 Task: Add Nature's Path Organic Crunchy Honey Sunrise Cereal to the cart.
Action: Mouse moved to (838, 300)
Screenshot: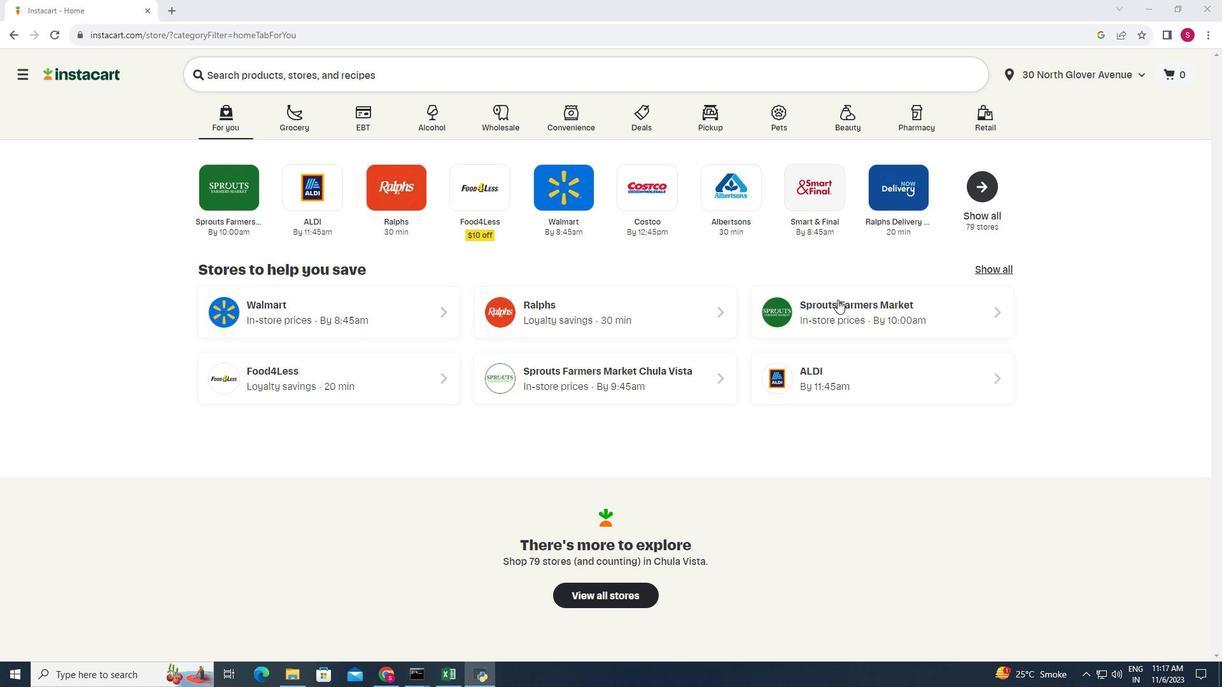
Action: Mouse pressed left at (838, 300)
Screenshot: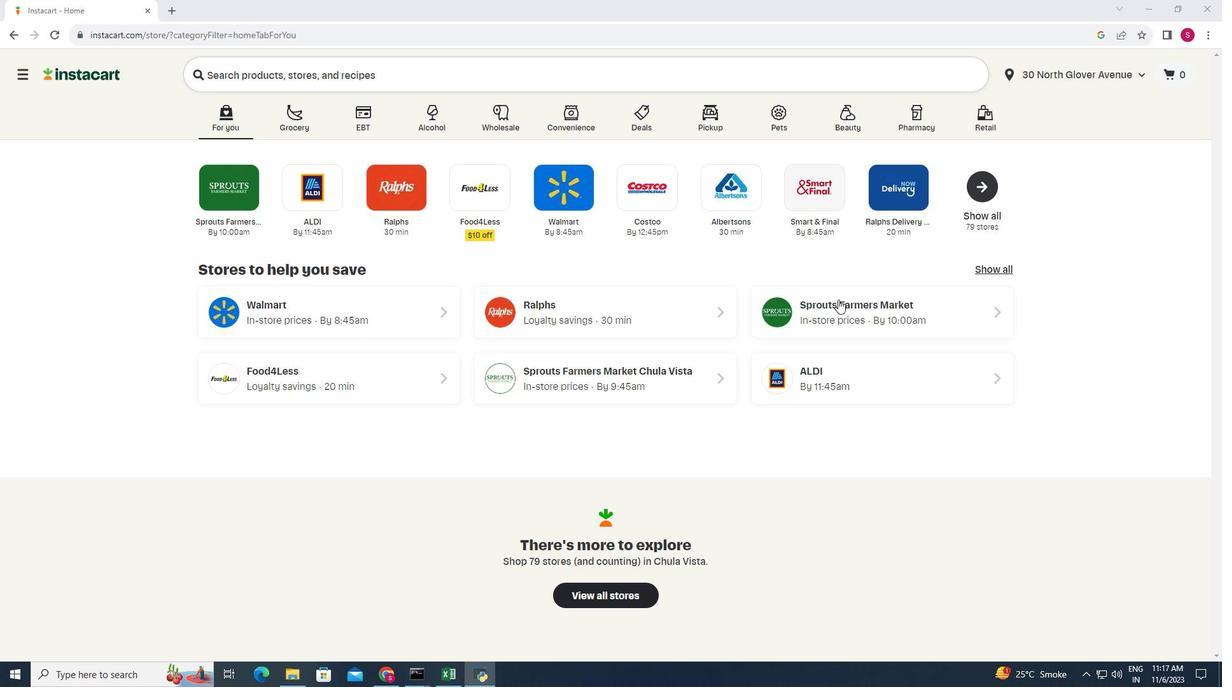 
Action: Mouse moved to (99, 443)
Screenshot: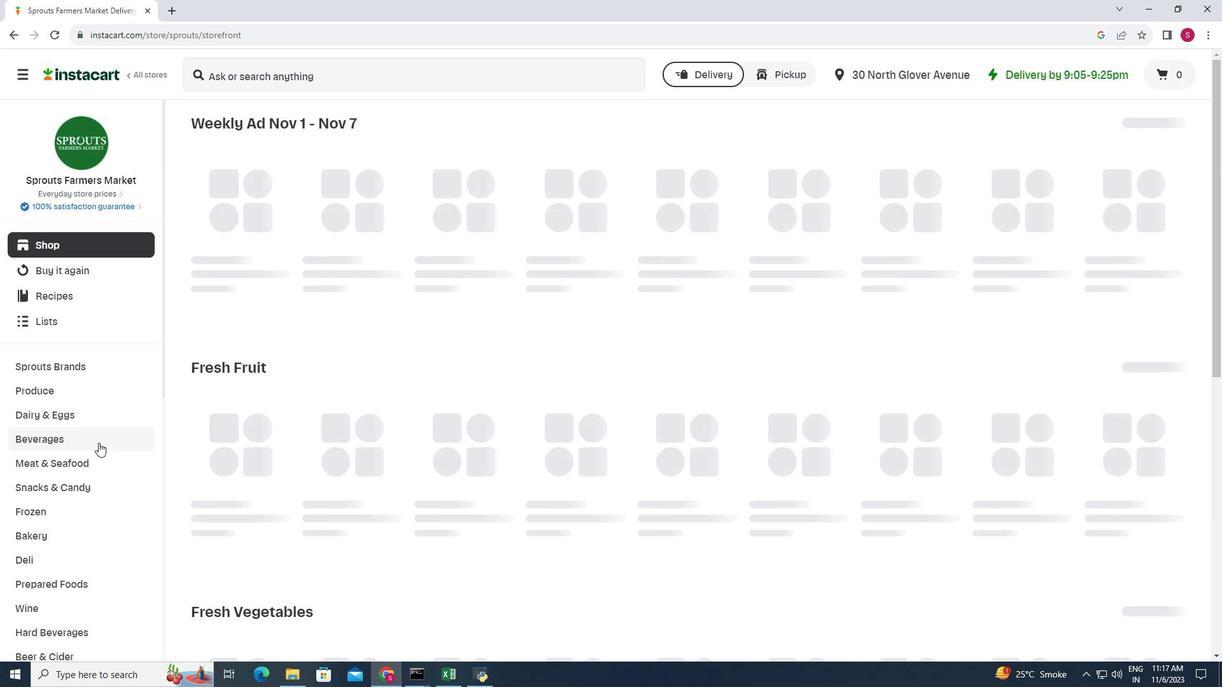 
Action: Mouse scrolled (99, 443) with delta (0, 0)
Screenshot: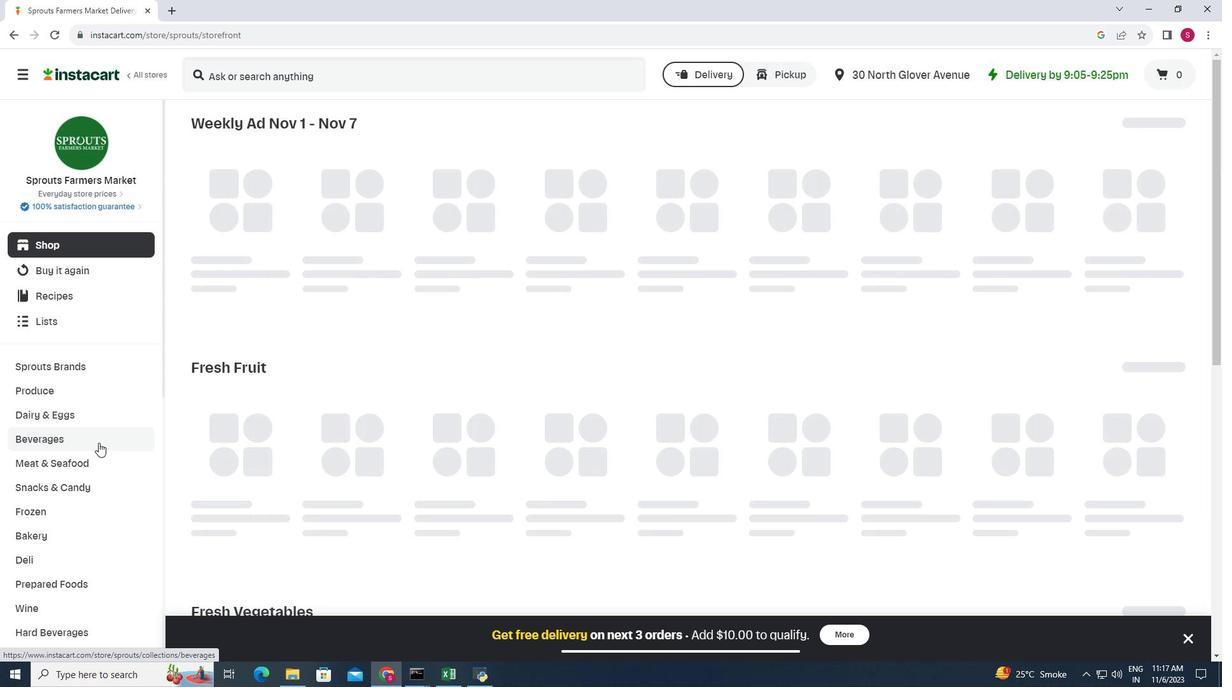 
Action: Mouse scrolled (99, 443) with delta (0, 0)
Screenshot: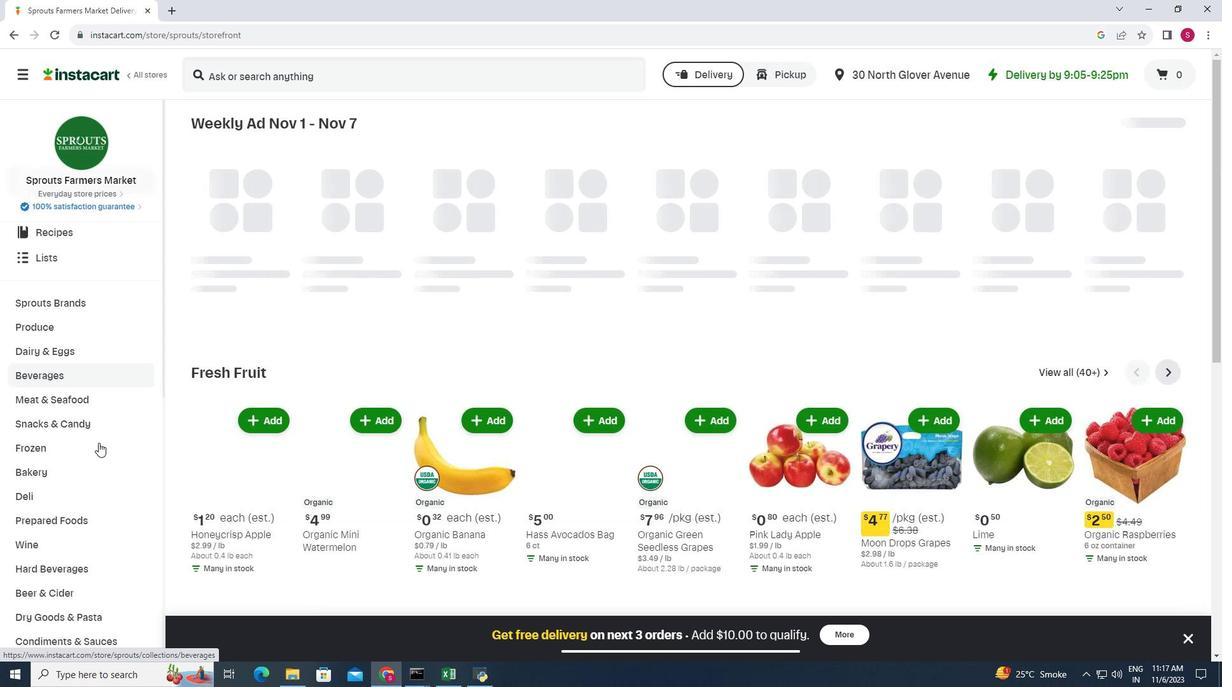 
Action: Mouse scrolled (99, 443) with delta (0, 0)
Screenshot: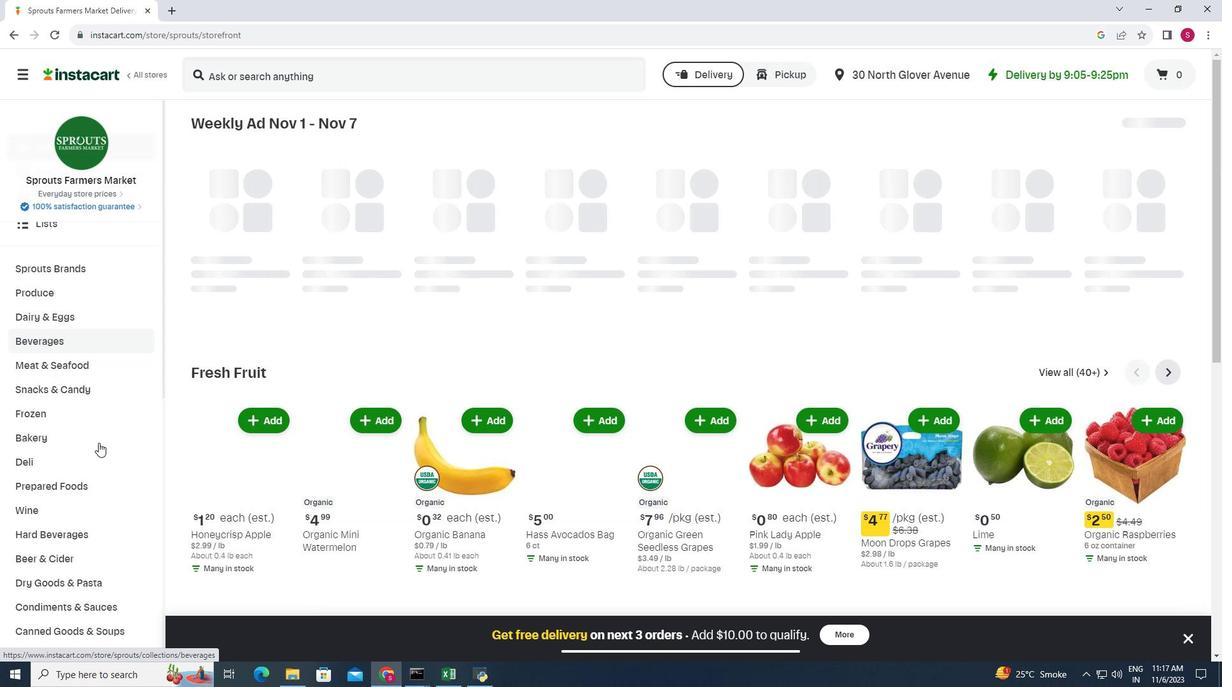 
Action: Mouse scrolled (99, 443) with delta (0, 0)
Screenshot: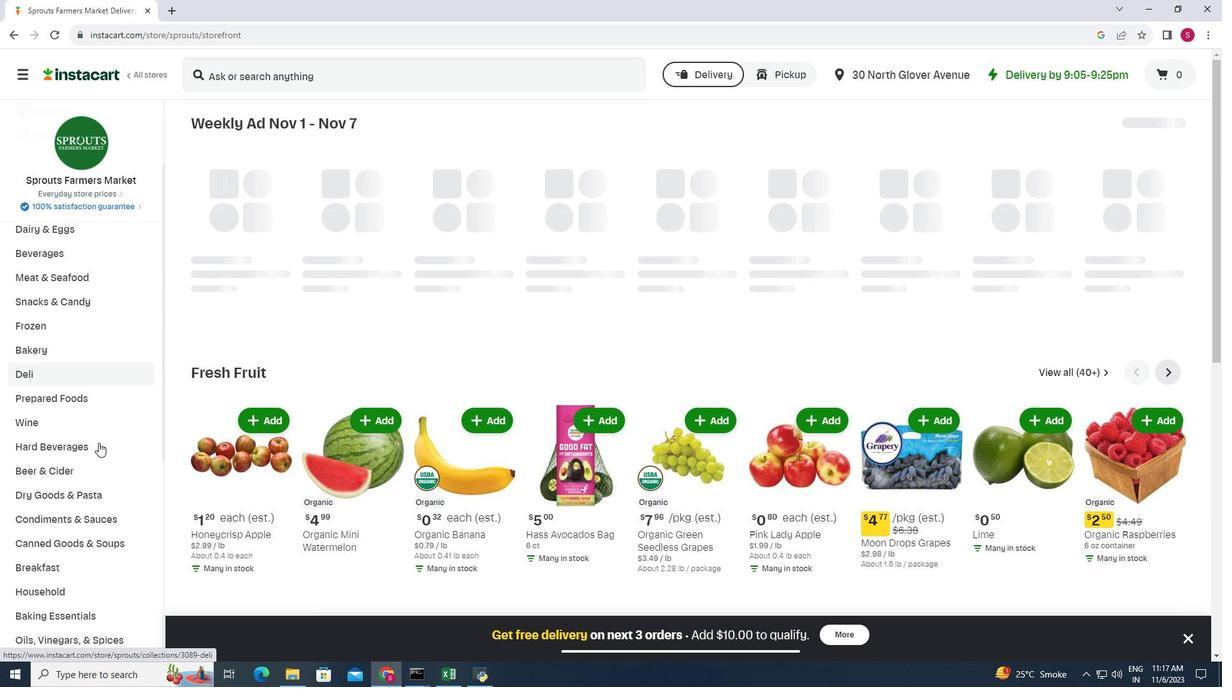 
Action: Mouse moved to (77, 497)
Screenshot: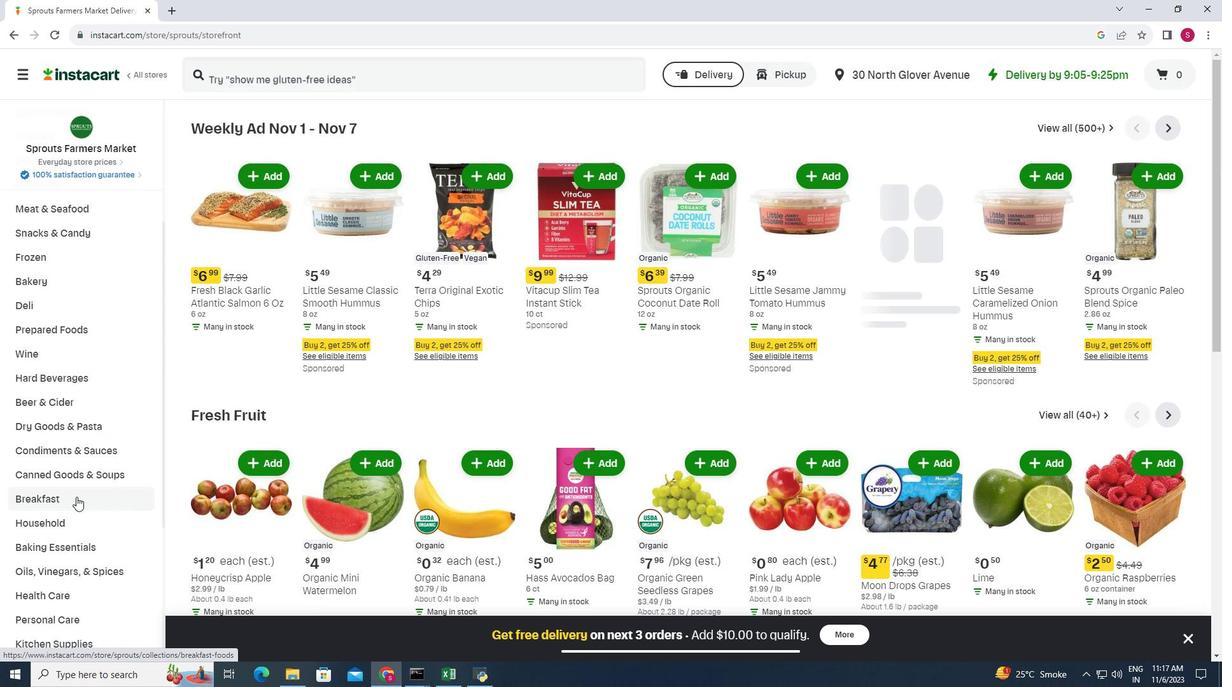 
Action: Mouse pressed left at (77, 497)
Screenshot: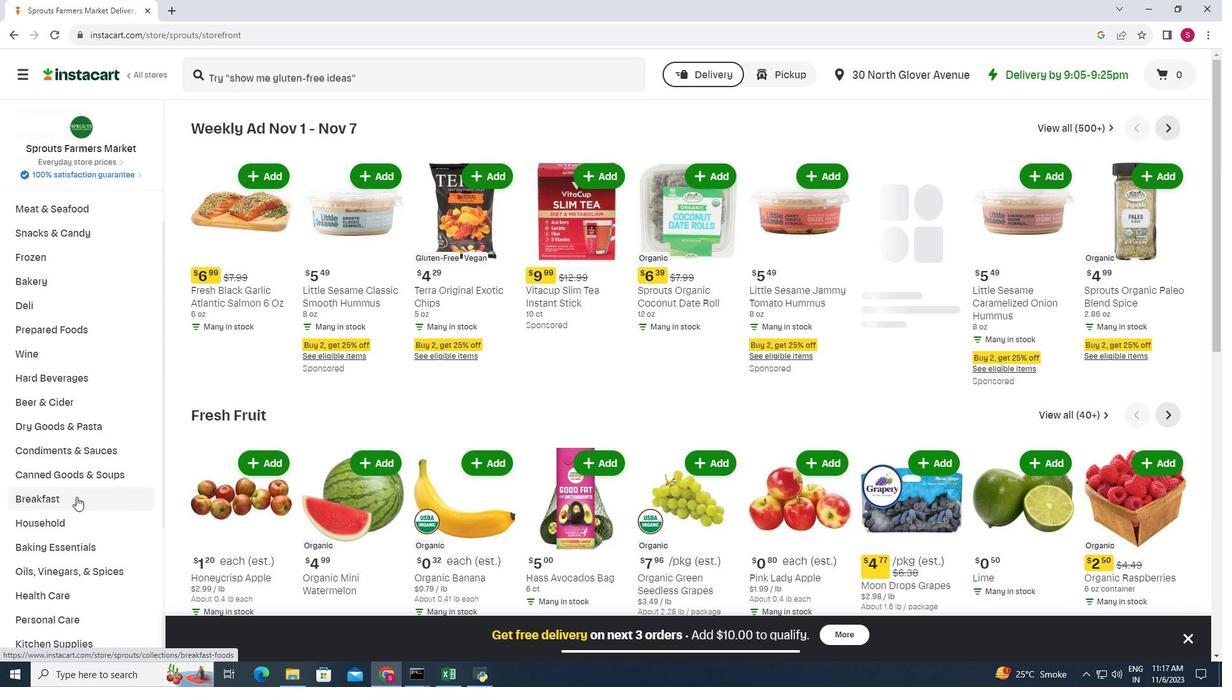 
Action: Mouse moved to (941, 152)
Screenshot: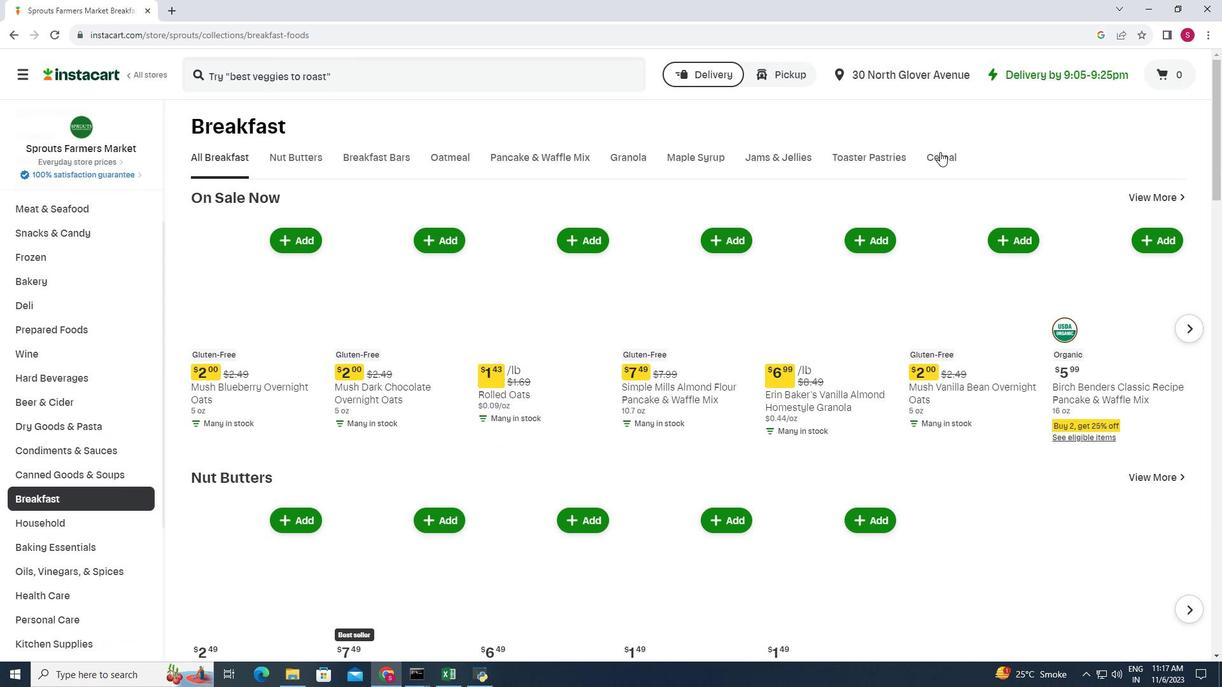 
Action: Mouse pressed left at (941, 152)
Screenshot: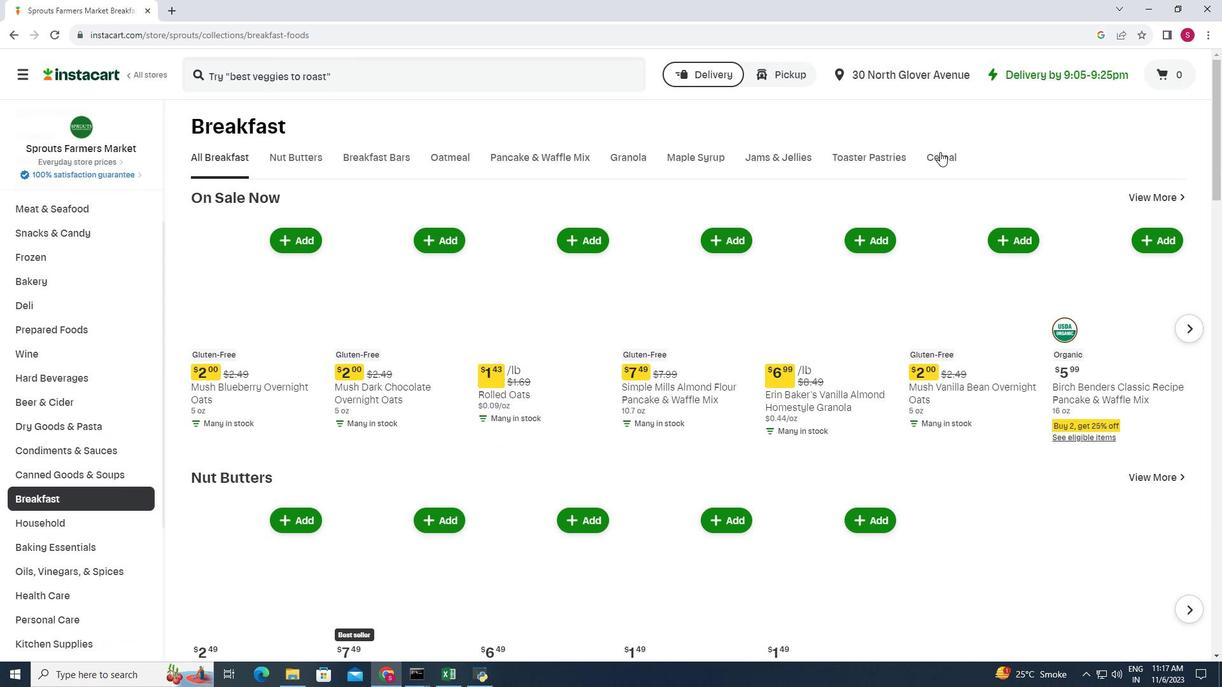 
Action: Mouse moved to (524, 228)
Screenshot: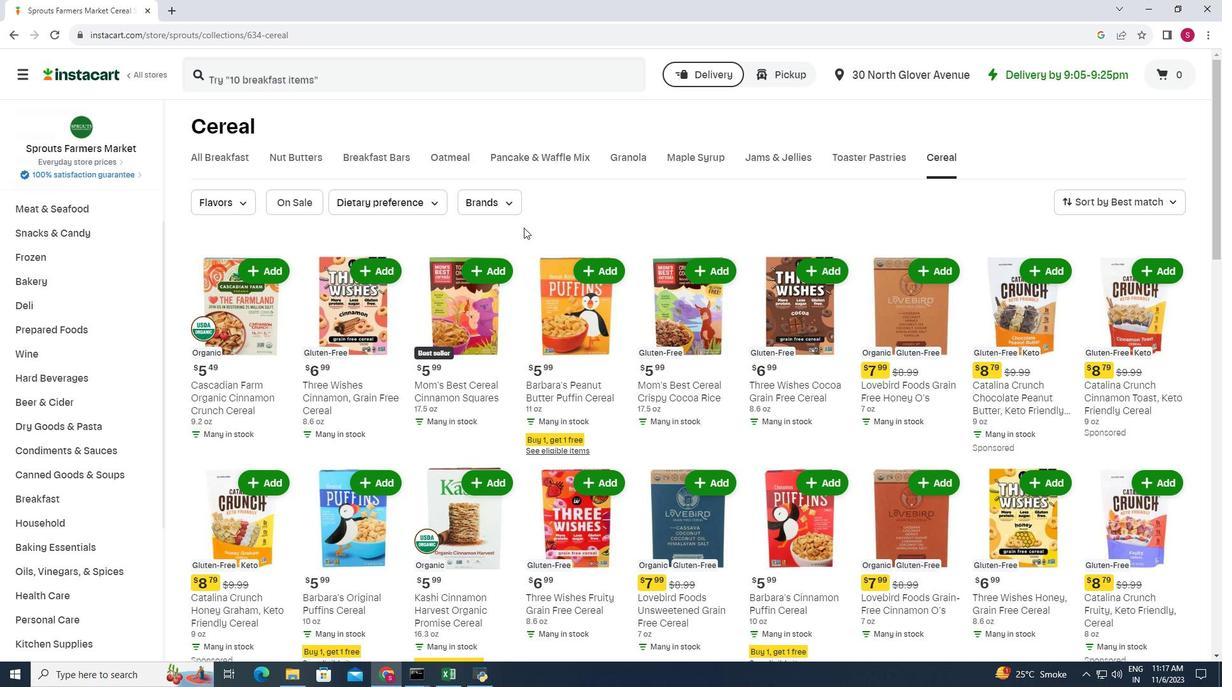 
Action: Mouse scrolled (524, 227) with delta (0, 0)
Screenshot: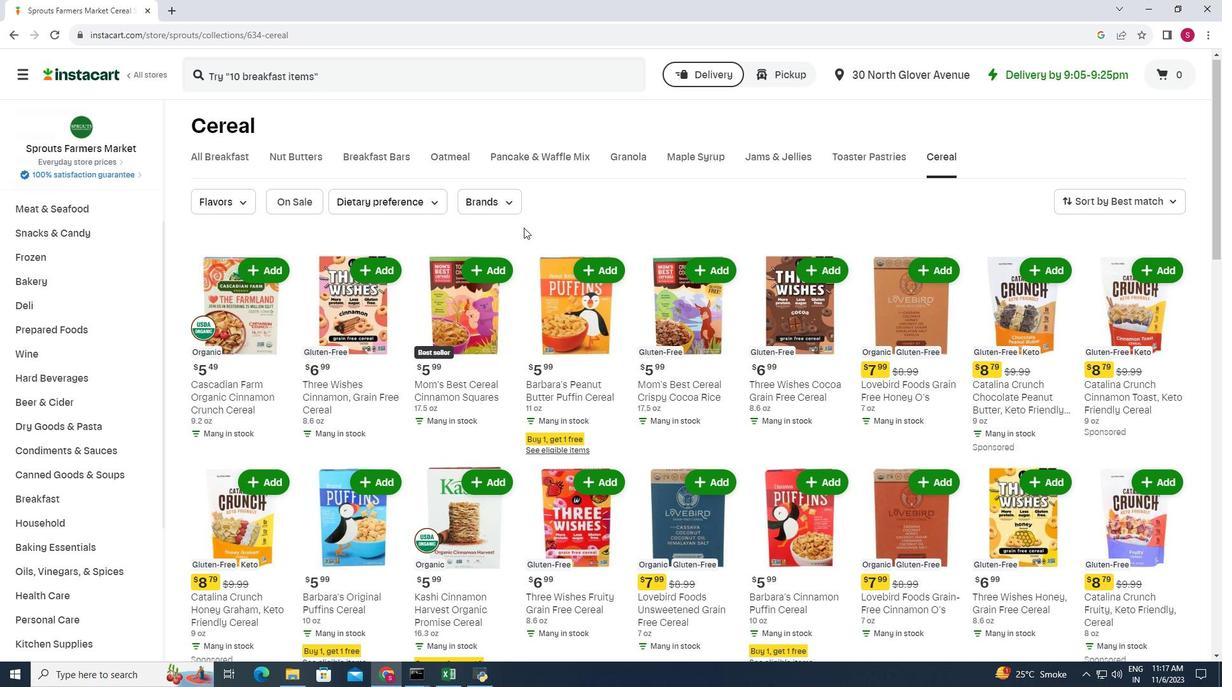 
Action: Mouse scrolled (524, 227) with delta (0, 0)
Screenshot: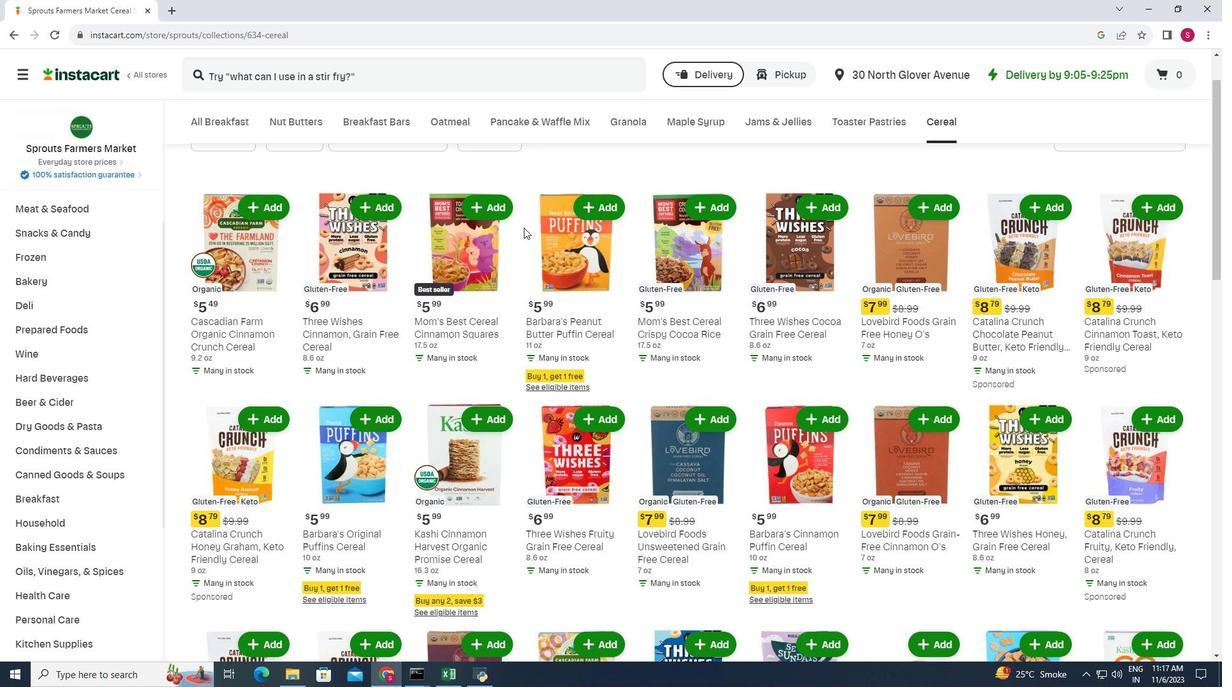 
Action: Mouse moved to (508, 236)
Screenshot: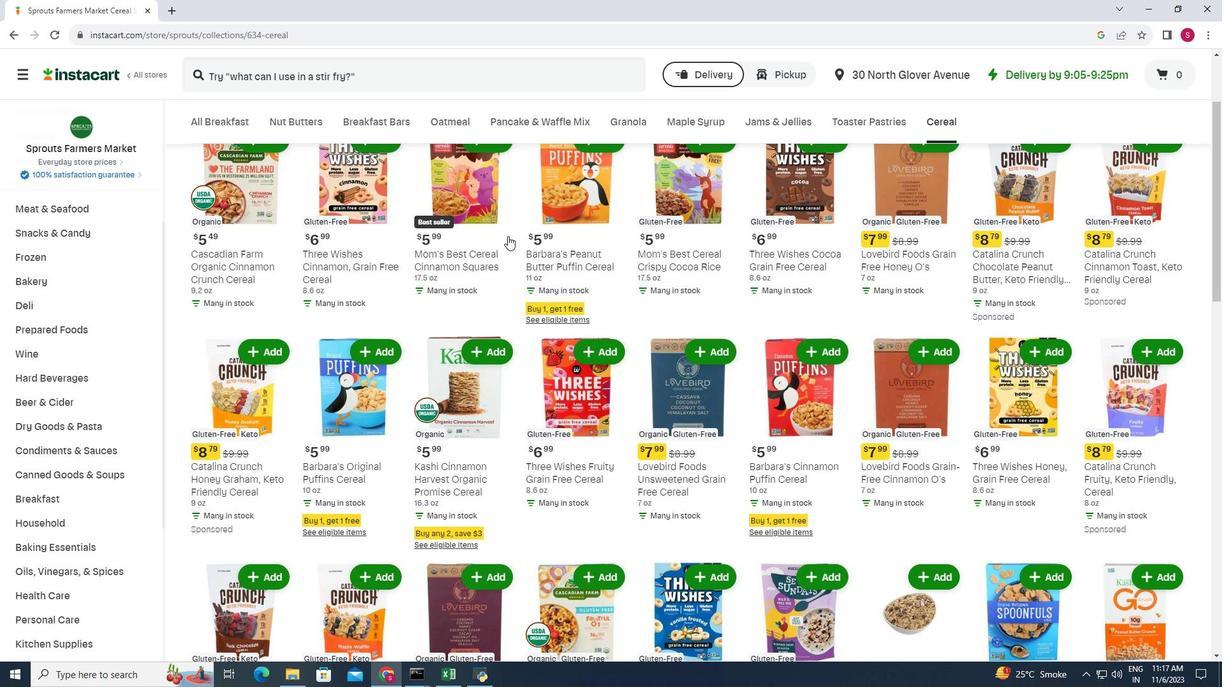 
Action: Mouse scrolled (508, 236) with delta (0, 0)
Screenshot: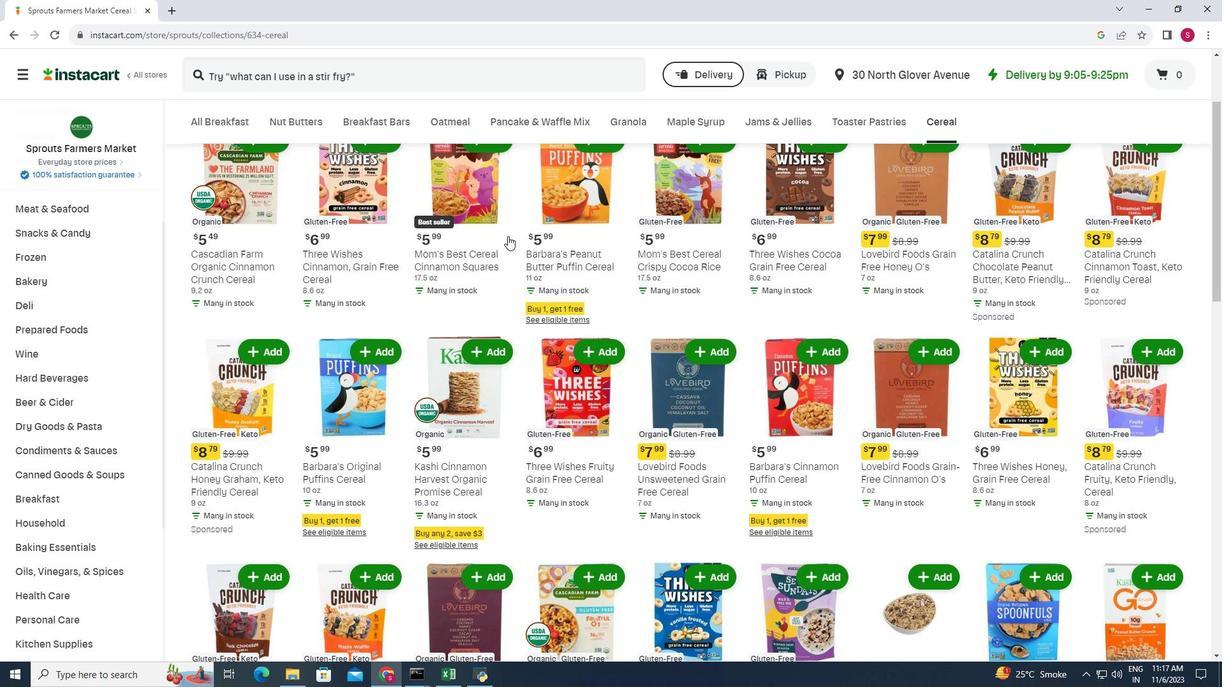 
Action: Mouse scrolled (508, 236) with delta (0, 0)
Screenshot: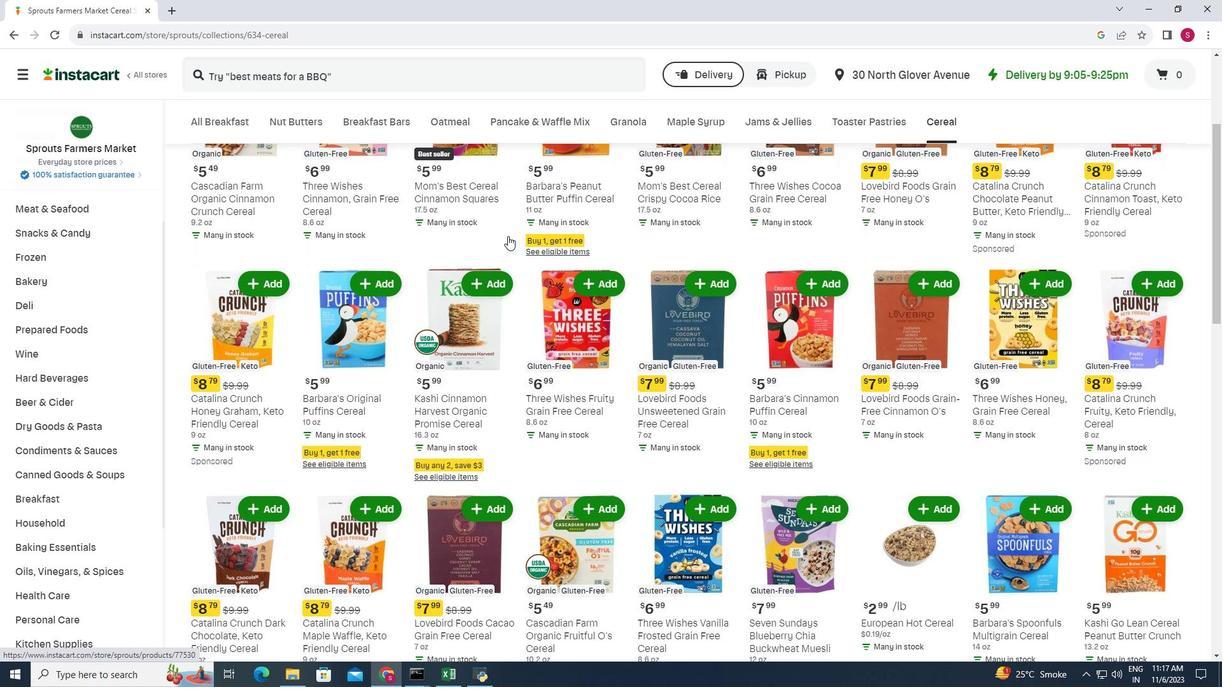
Action: Mouse scrolled (508, 236) with delta (0, 0)
Screenshot: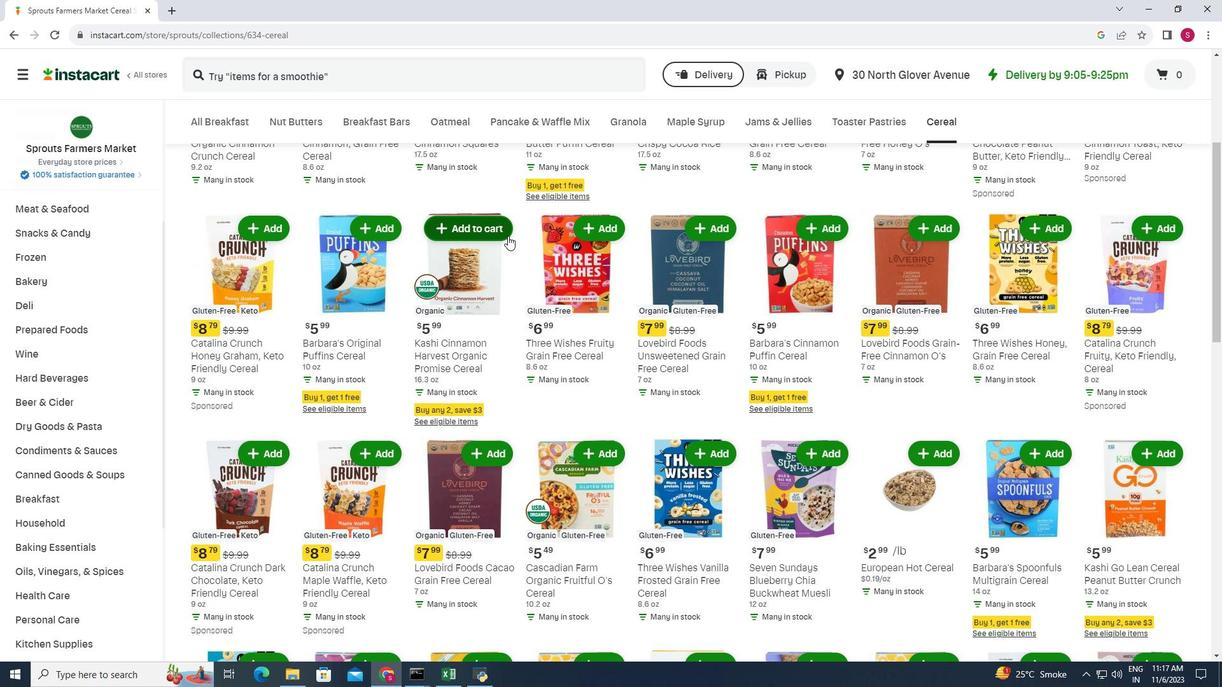 
Action: Mouse scrolled (508, 236) with delta (0, 0)
Screenshot: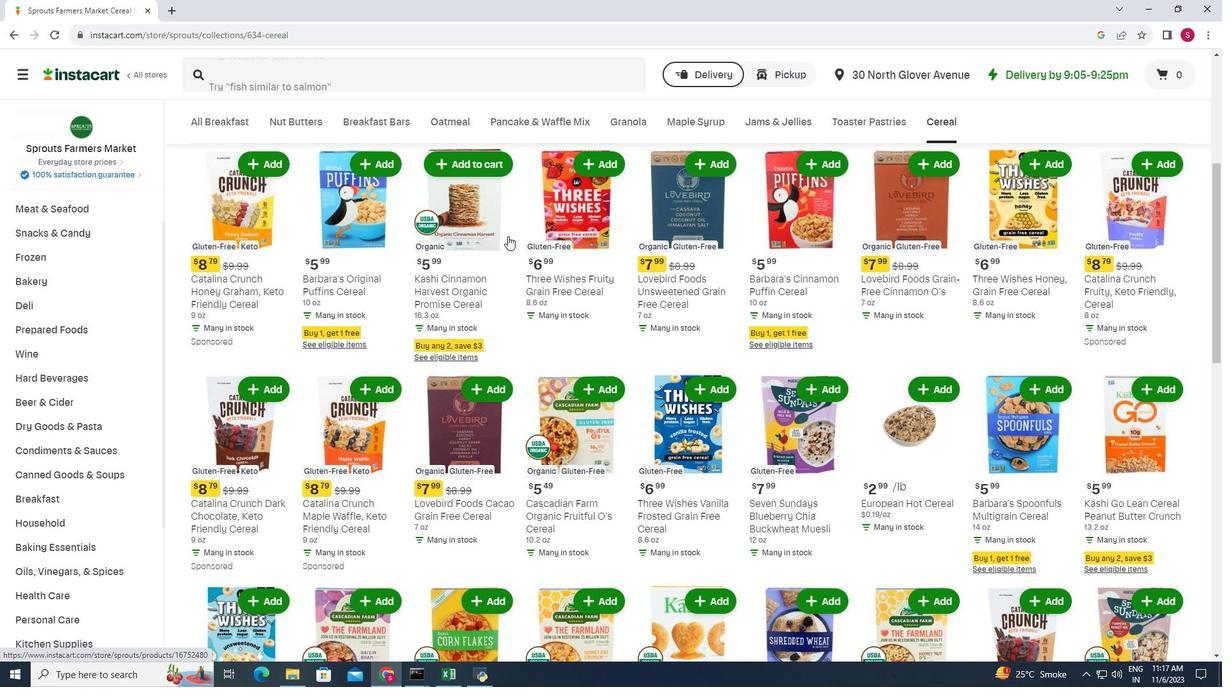 
Action: Mouse scrolled (508, 236) with delta (0, 0)
Screenshot: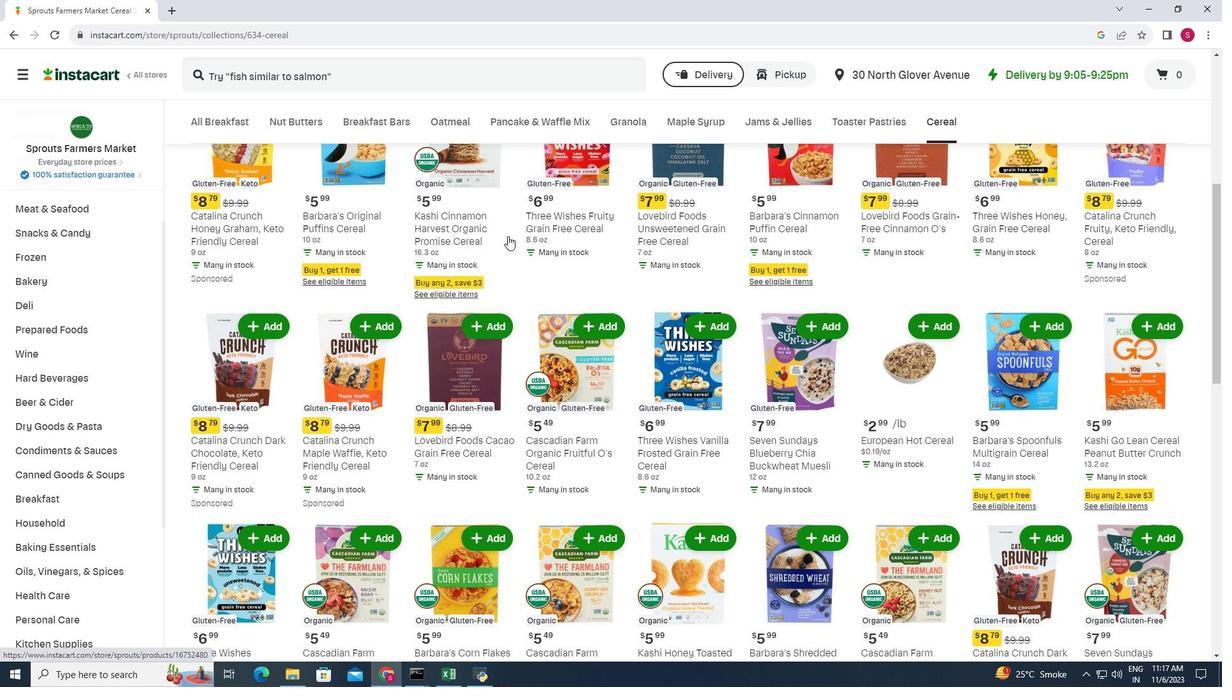 
Action: Mouse scrolled (508, 236) with delta (0, 0)
Screenshot: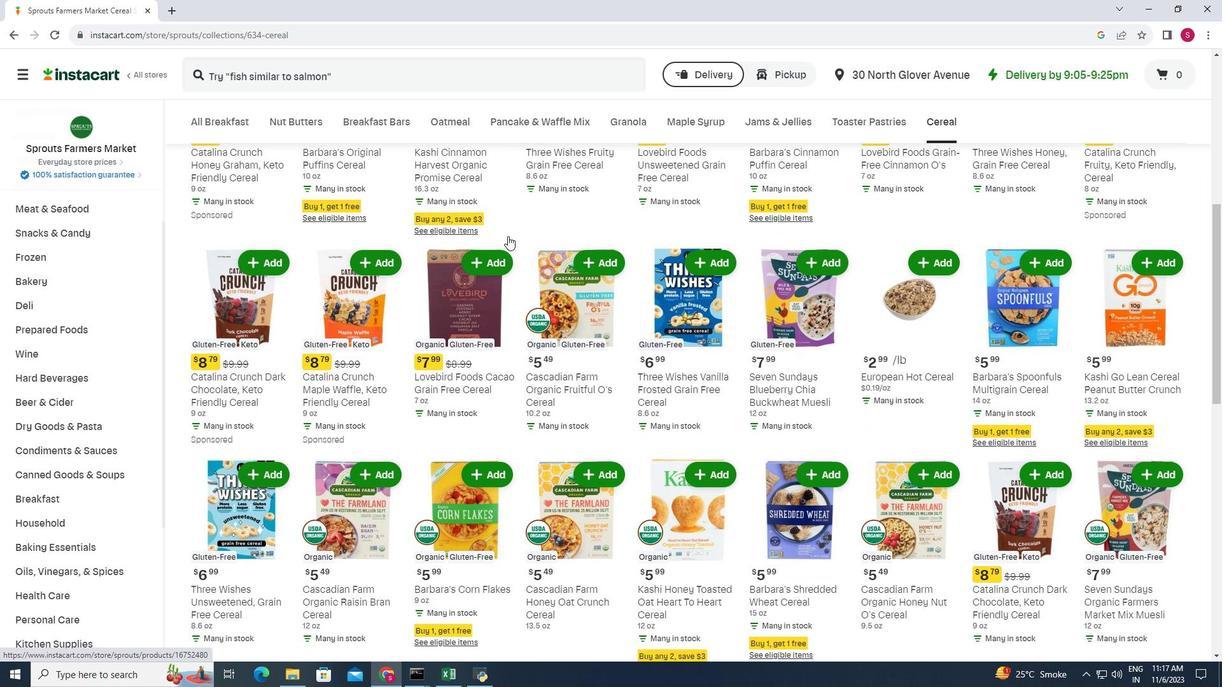 
Action: Mouse scrolled (508, 236) with delta (0, 0)
Screenshot: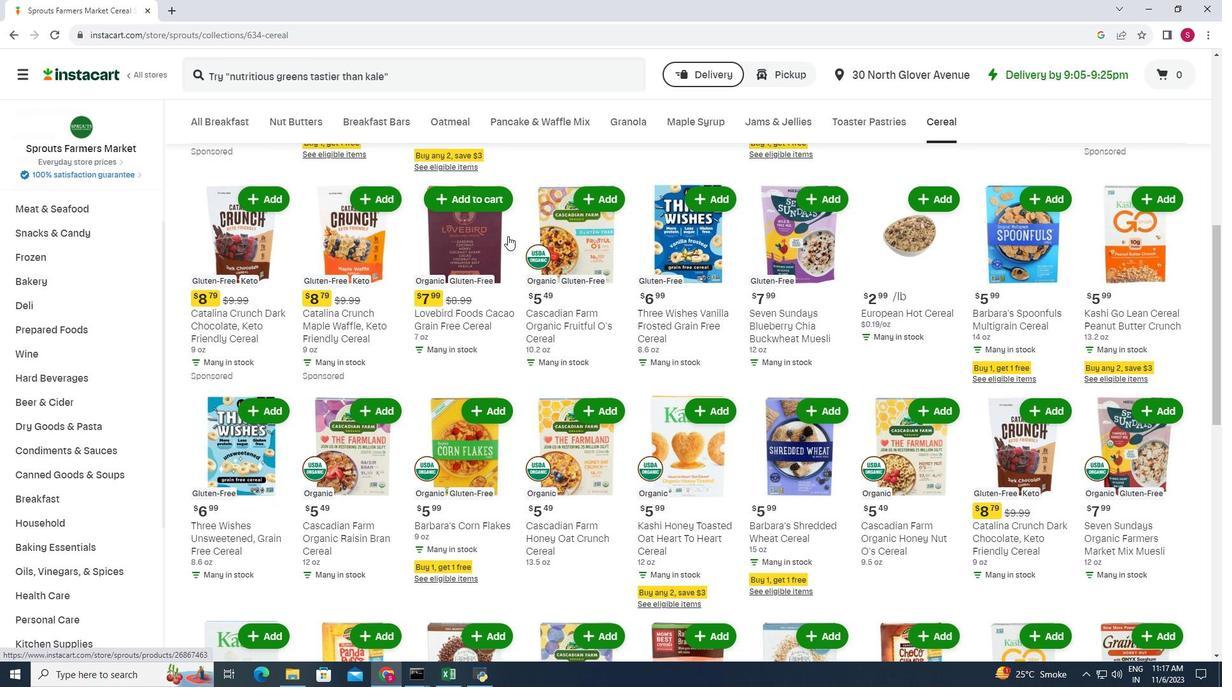 
Action: Mouse scrolled (508, 236) with delta (0, 0)
Screenshot: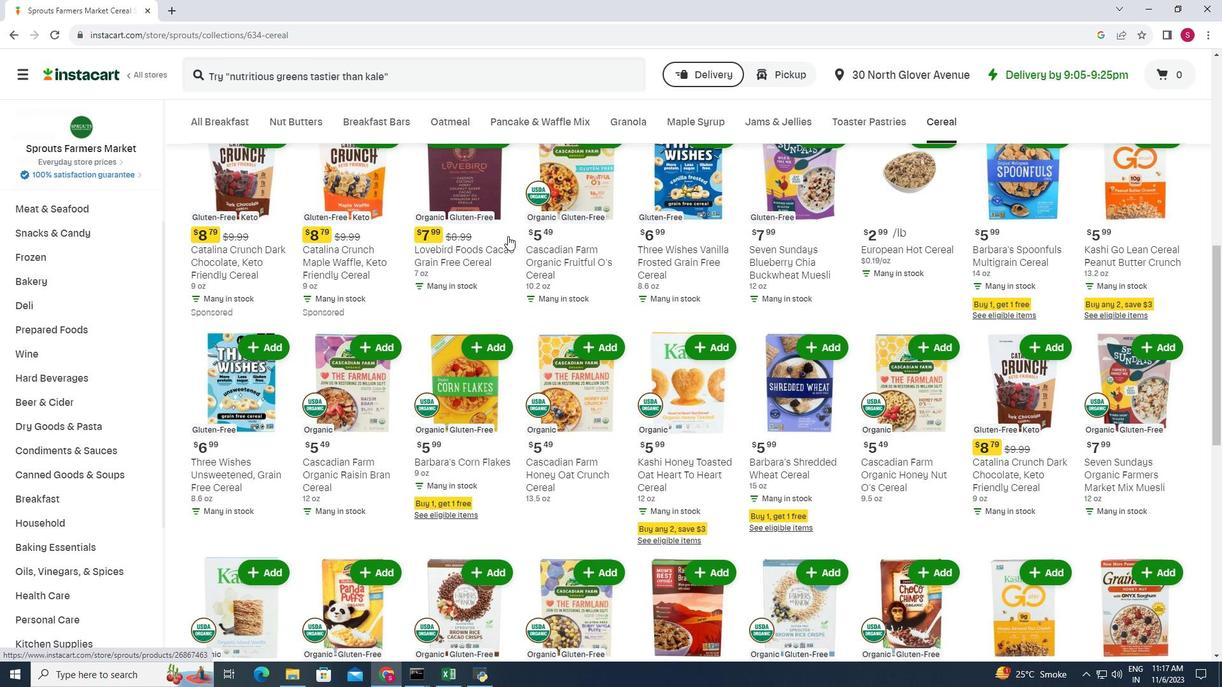 
Action: Mouse scrolled (508, 236) with delta (0, 0)
Screenshot: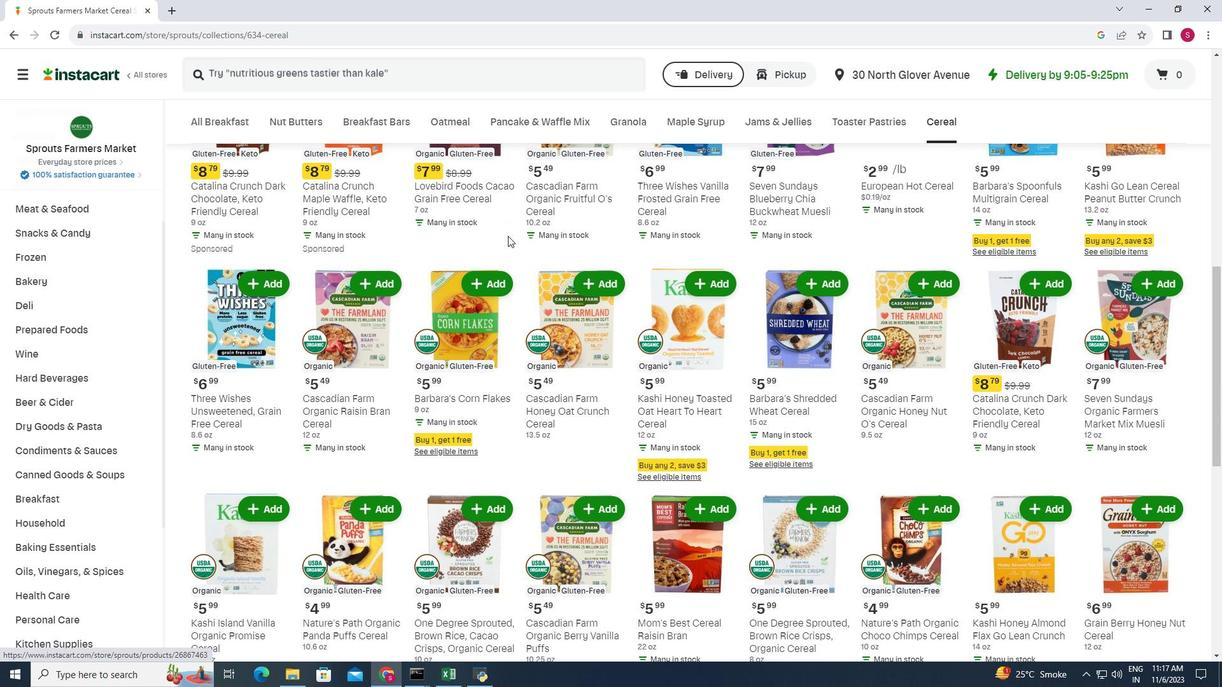 
Action: Mouse scrolled (508, 236) with delta (0, 0)
Screenshot: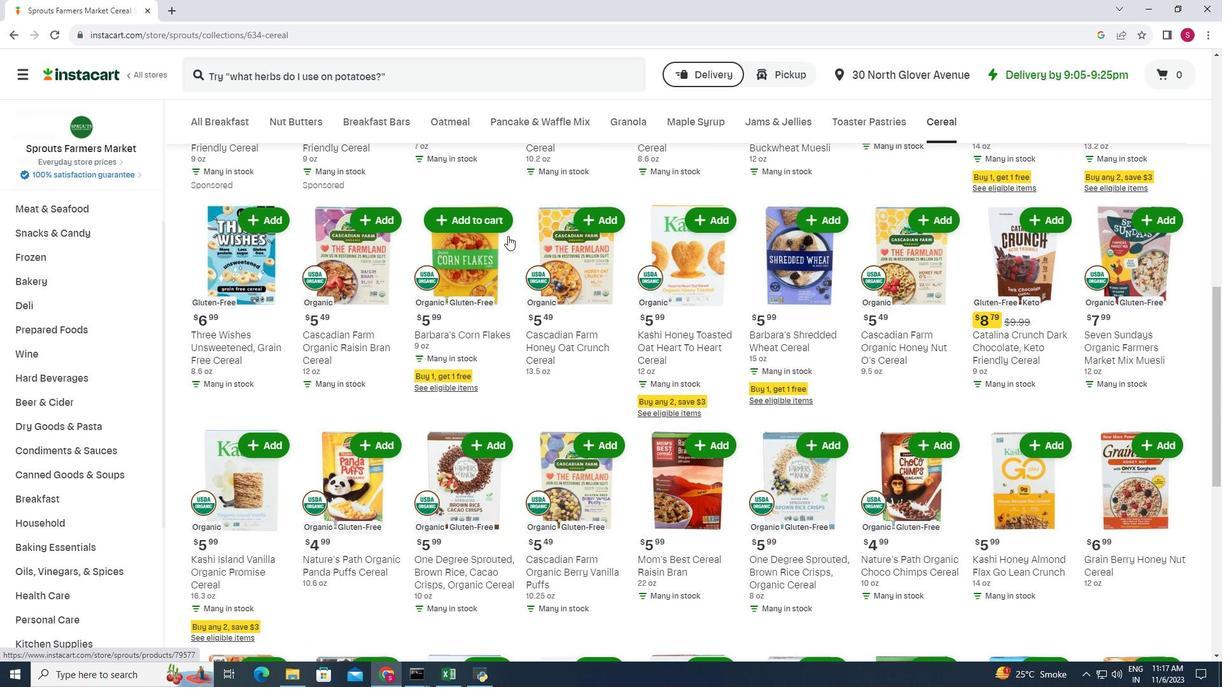 
Action: Mouse scrolled (508, 236) with delta (0, 0)
Screenshot: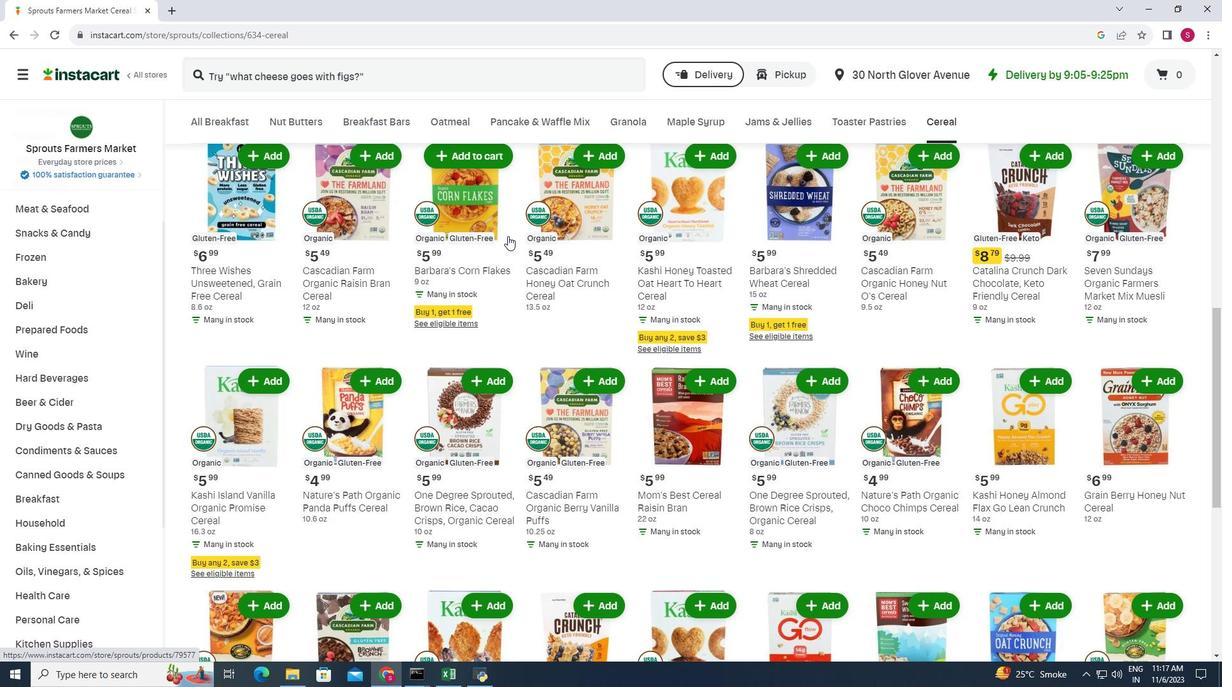 
Action: Mouse scrolled (508, 236) with delta (0, 0)
Screenshot: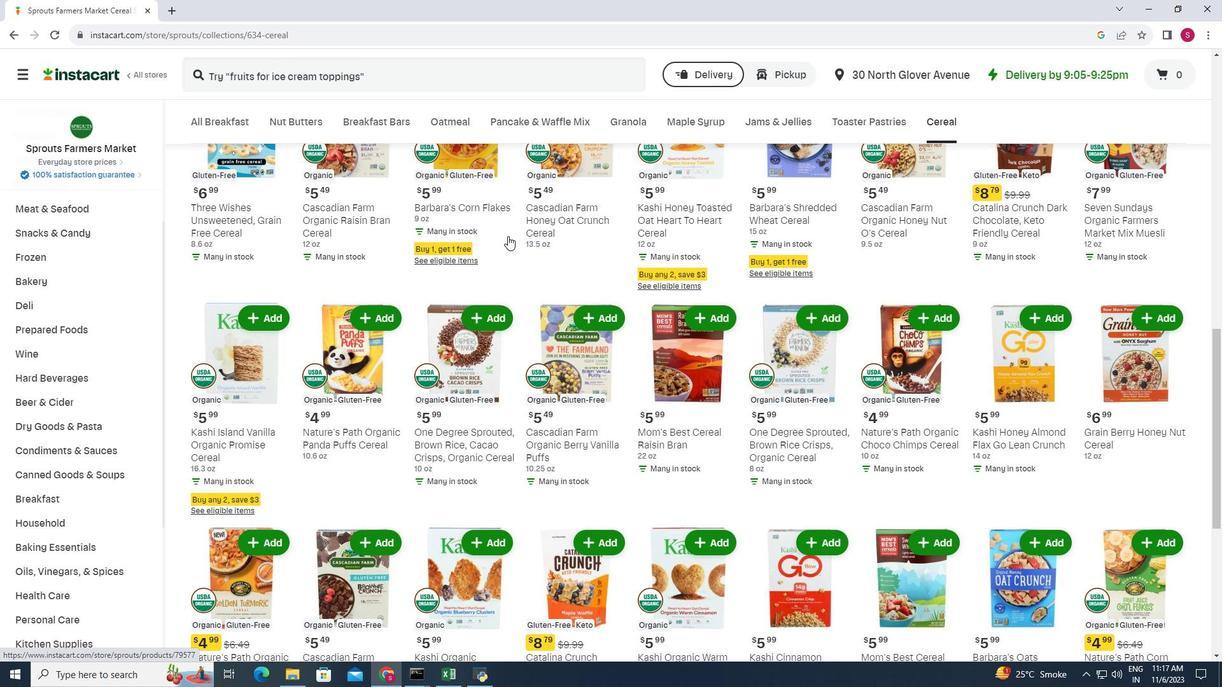 
Action: Mouse scrolled (508, 236) with delta (0, 0)
Screenshot: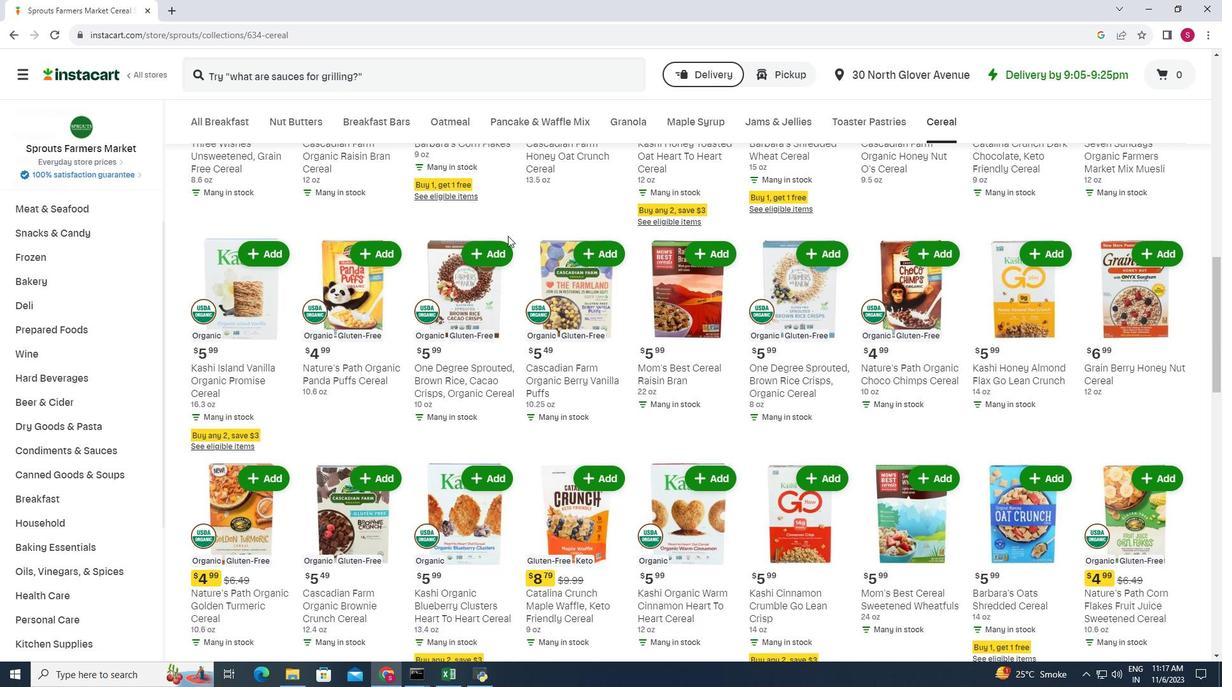 
Action: Mouse scrolled (508, 236) with delta (0, 0)
Screenshot: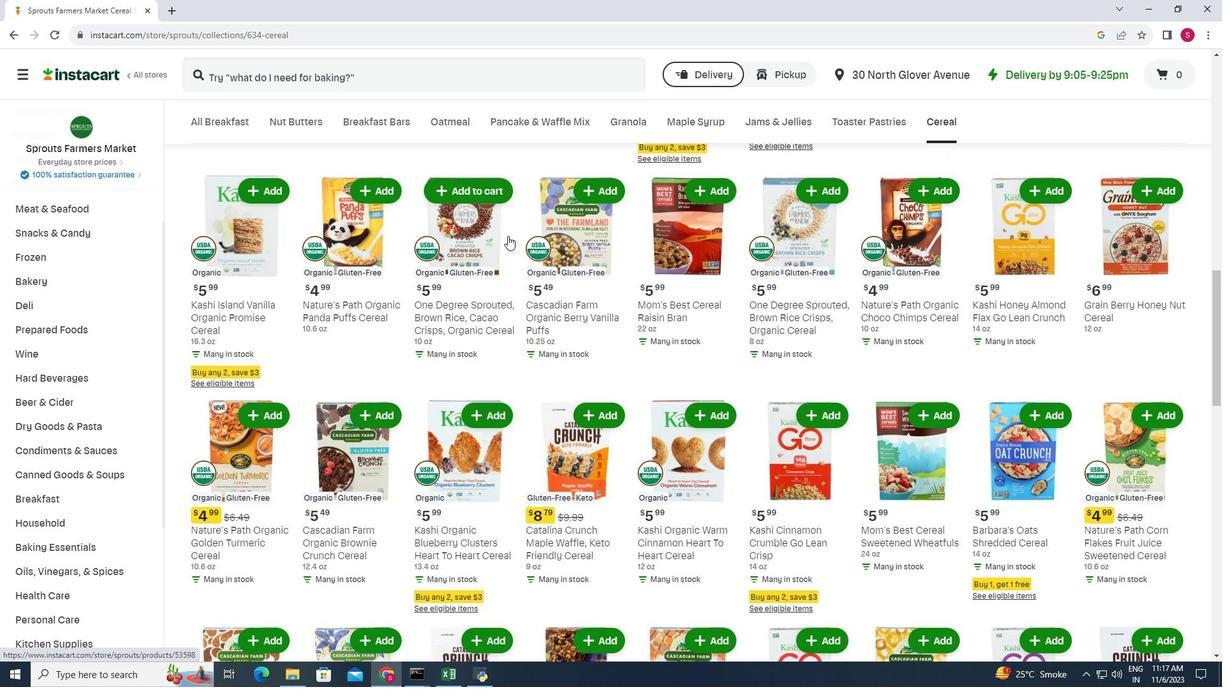 
Action: Mouse scrolled (508, 236) with delta (0, 0)
Screenshot: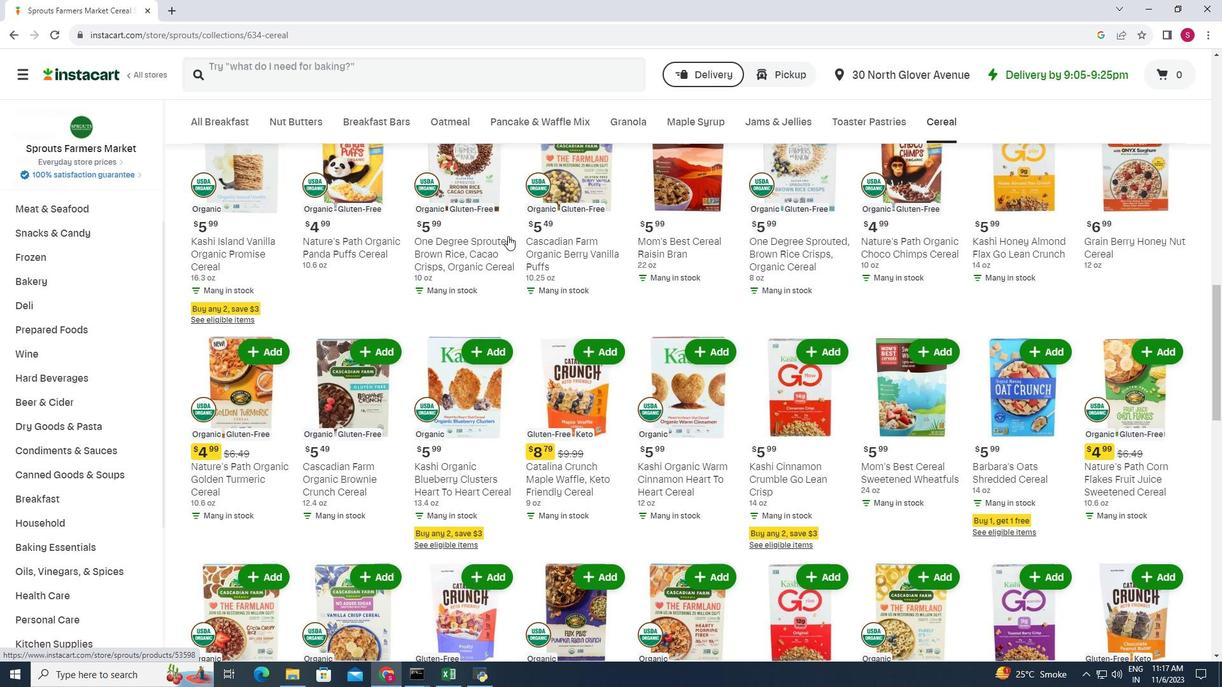 
Action: Mouse scrolled (508, 236) with delta (0, 0)
Screenshot: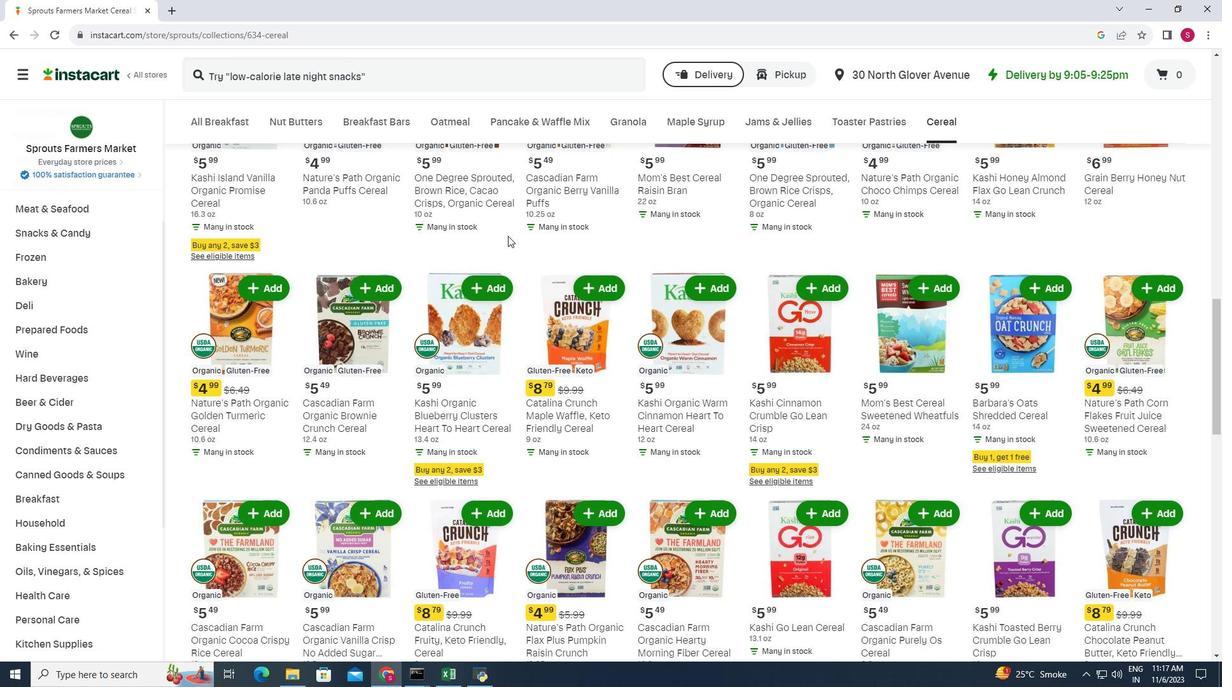 
Action: Mouse scrolled (508, 236) with delta (0, 0)
Screenshot: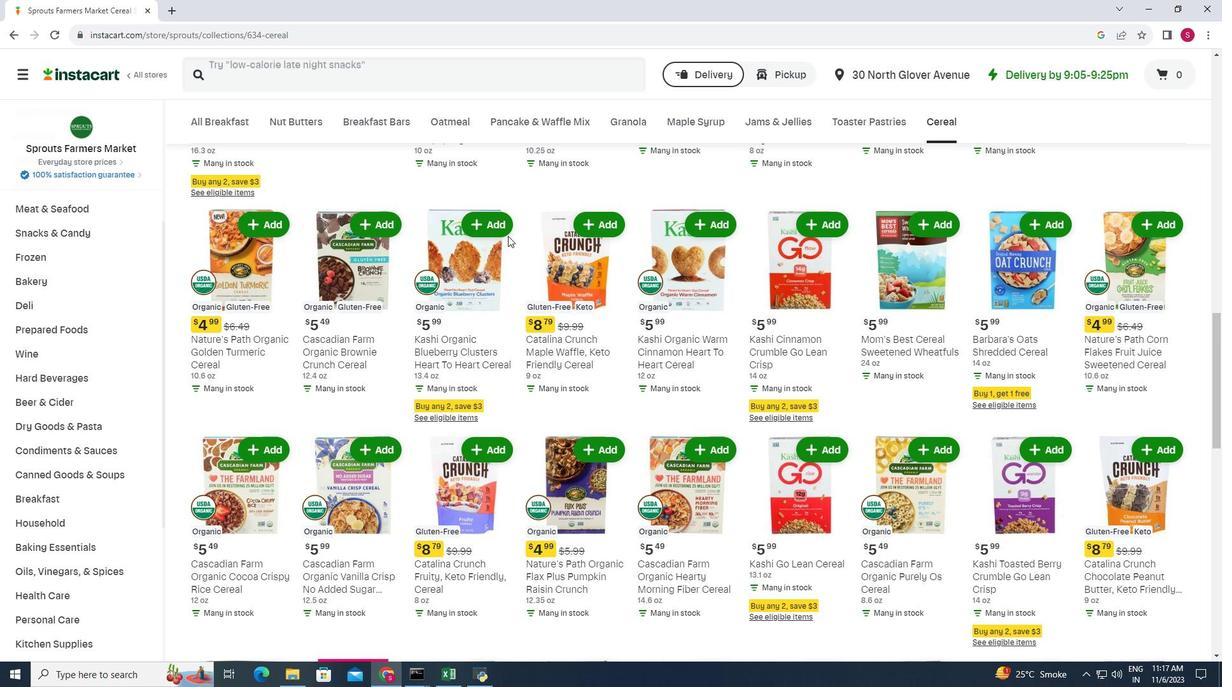 
Action: Mouse scrolled (508, 236) with delta (0, 0)
Screenshot: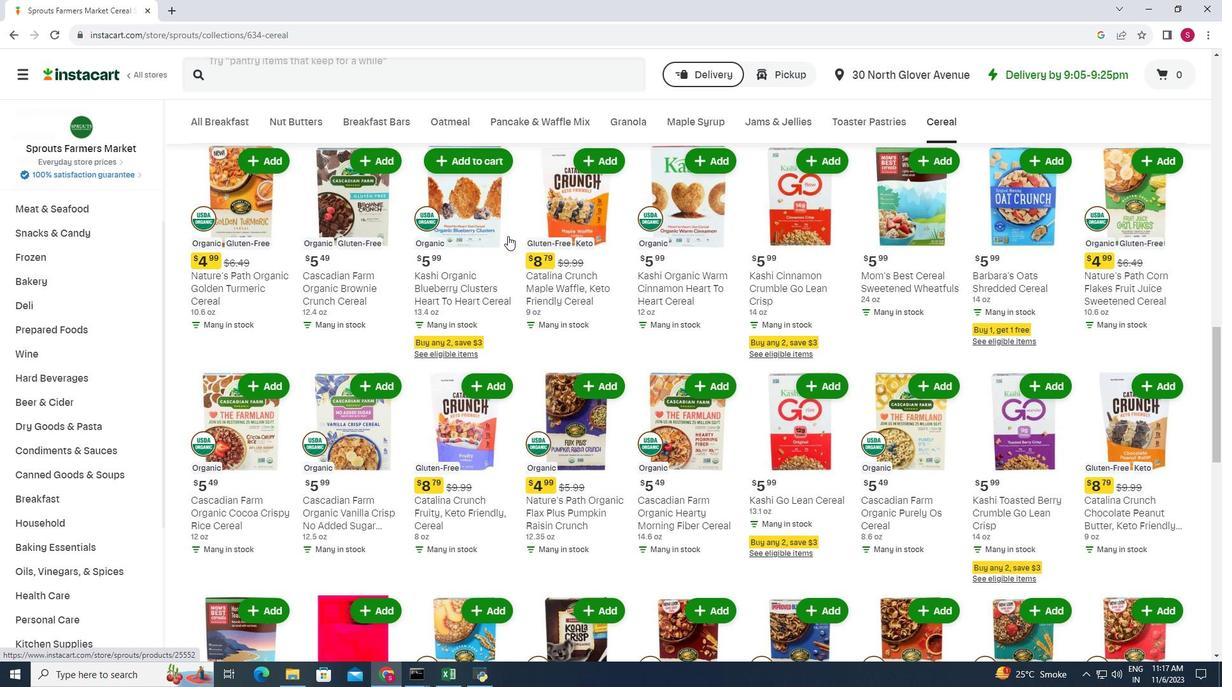 
Action: Mouse scrolled (508, 236) with delta (0, 0)
Screenshot: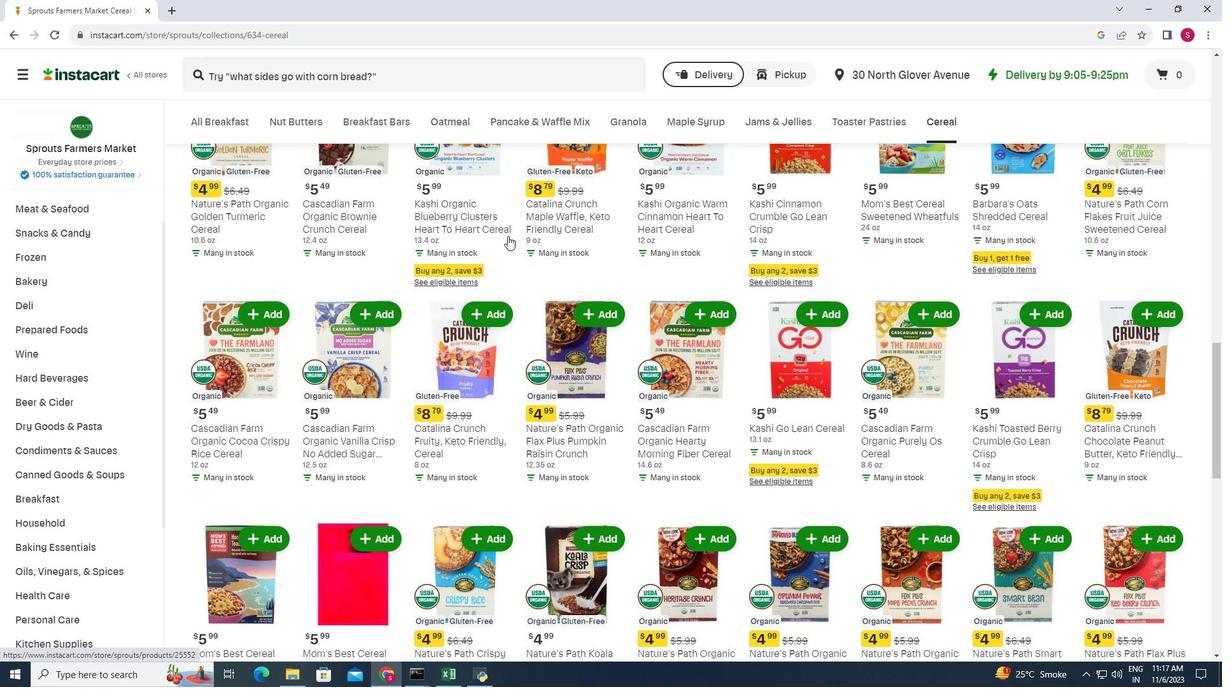 
Action: Mouse scrolled (508, 236) with delta (0, 0)
Screenshot: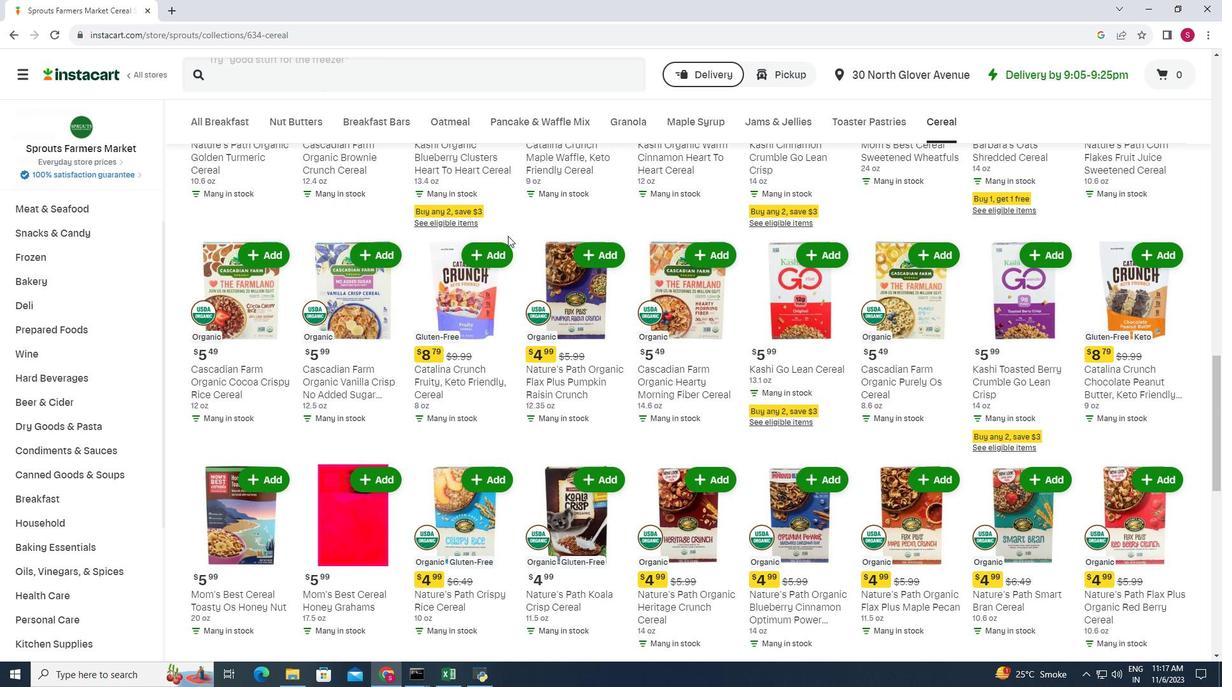 
Action: Mouse scrolled (508, 236) with delta (0, 0)
Screenshot: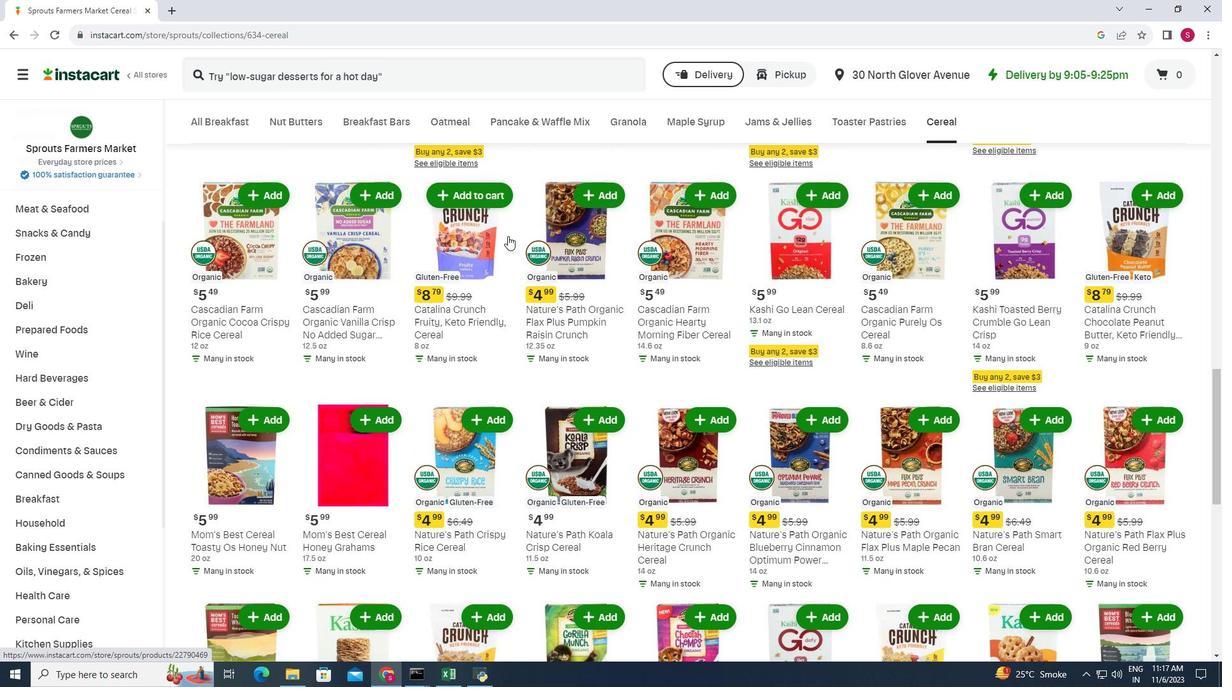 
Action: Mouse scrolled (508, 236) with delta (0, 0)
Screenshot: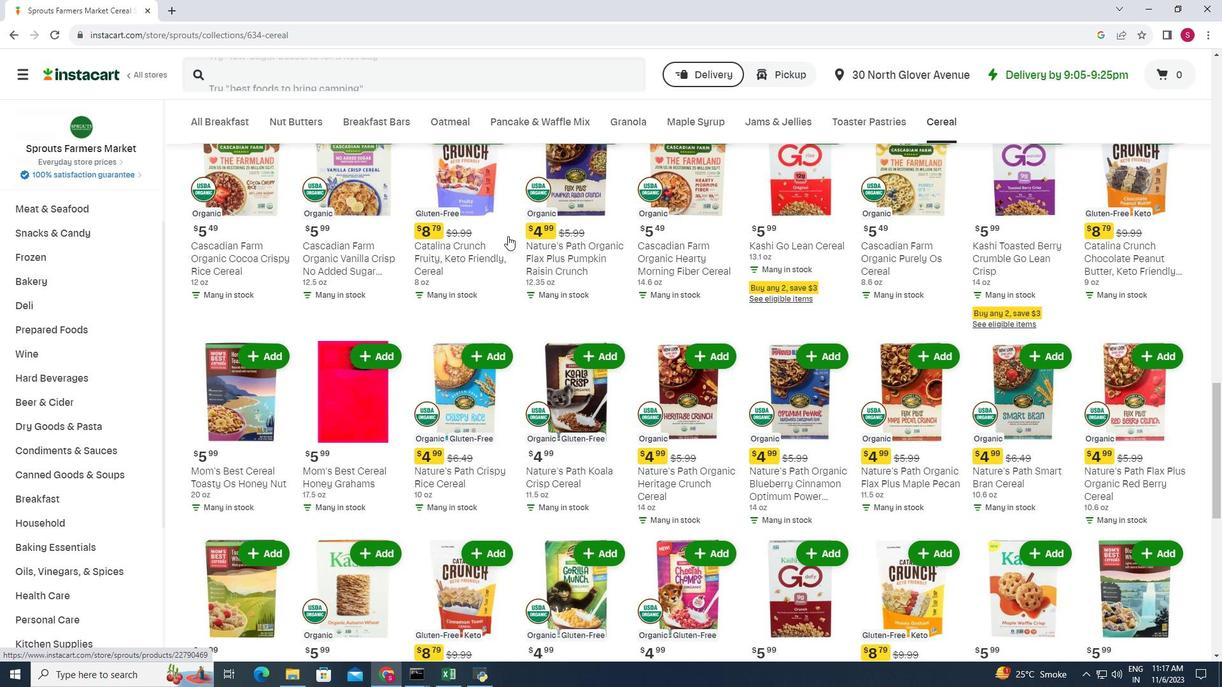 
Action: Mouse scrolled (508, 236) with delta (0, 0)
Screenshot: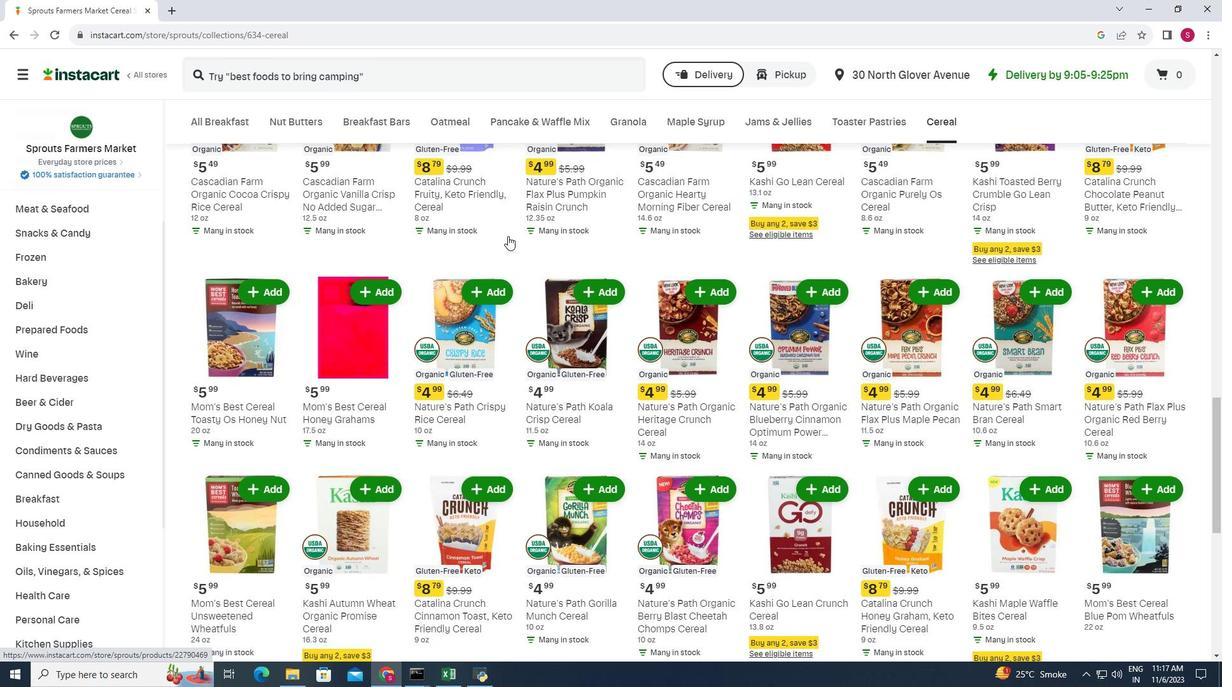 
Action: Mouse scrolled (508, 236) with delta (0, 0)
Screenshot: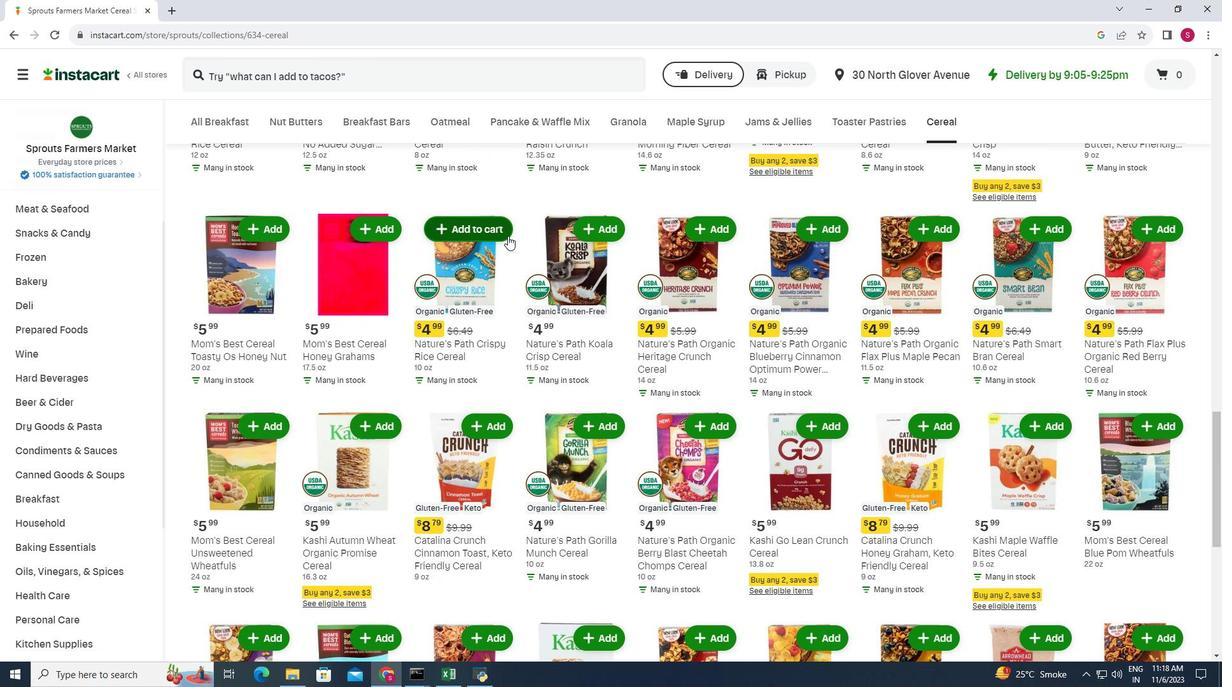 
Action: Mouse scrolled (508, 236) with delta (0, 0)
Screenshot: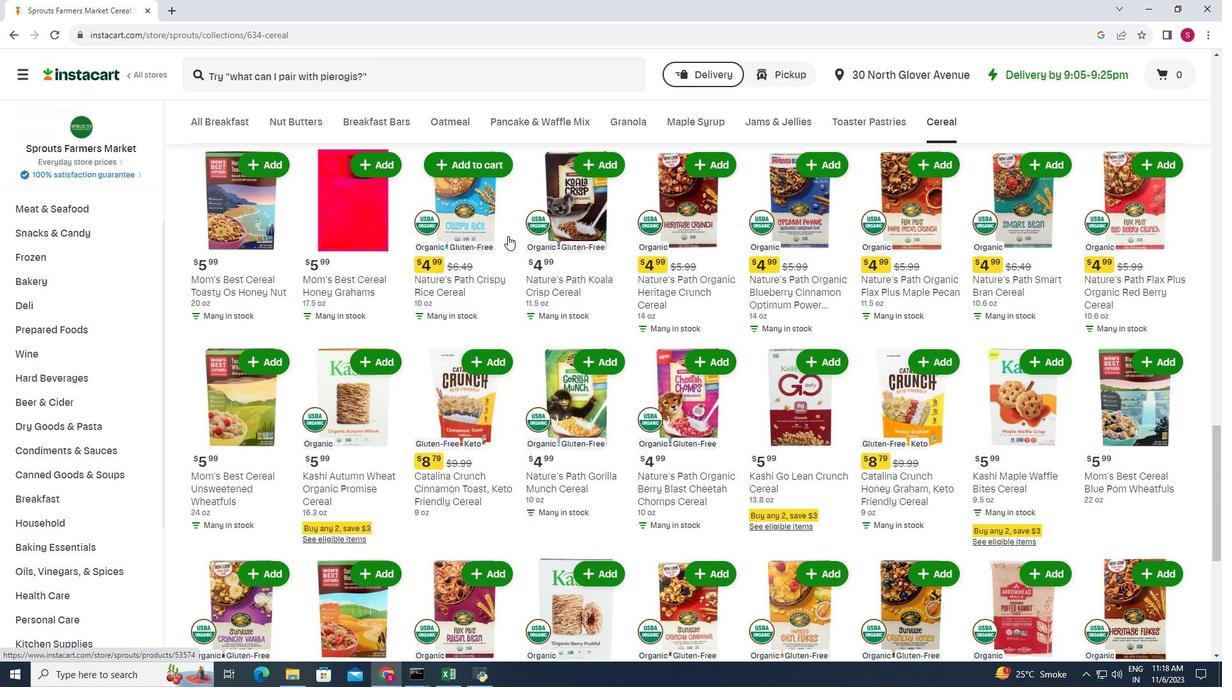 
Action: Mouse scrolled (508, 236) with delta (0, 0)
Screenshot: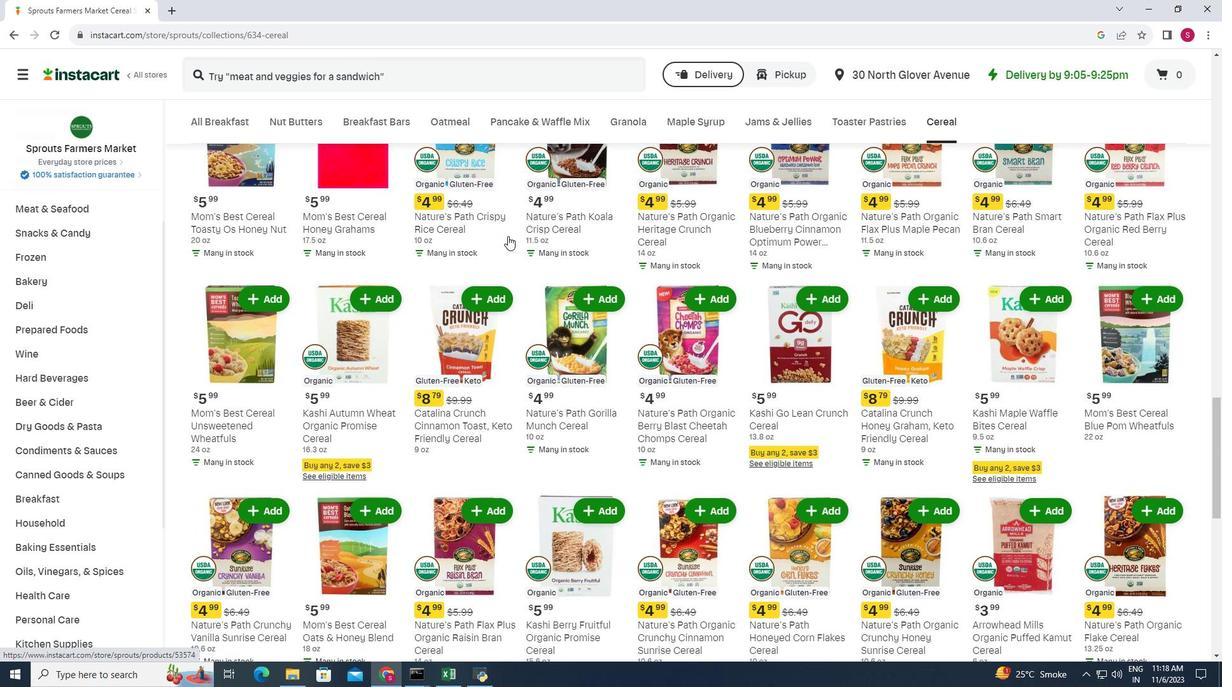 
Action: Mouse scrolled (508, 236) with delta (0, 0)
Screenshot: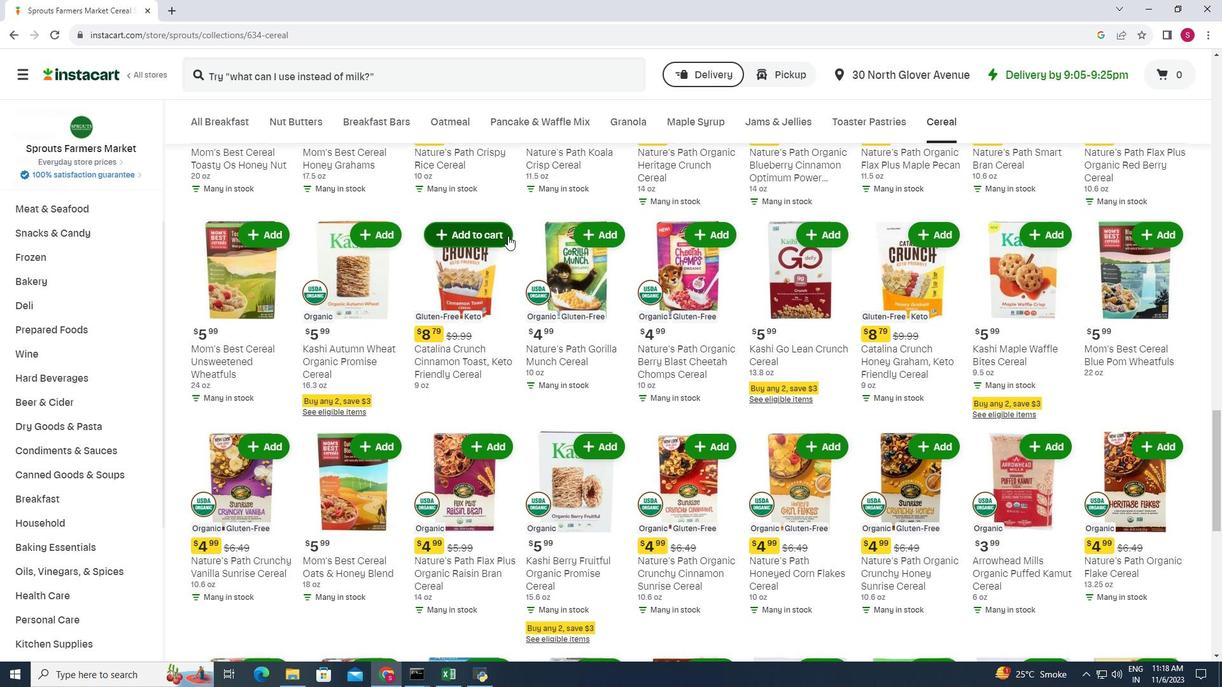 
Action: Mouse scrolled (508, 236) with delta (0, 0)
Screenshot: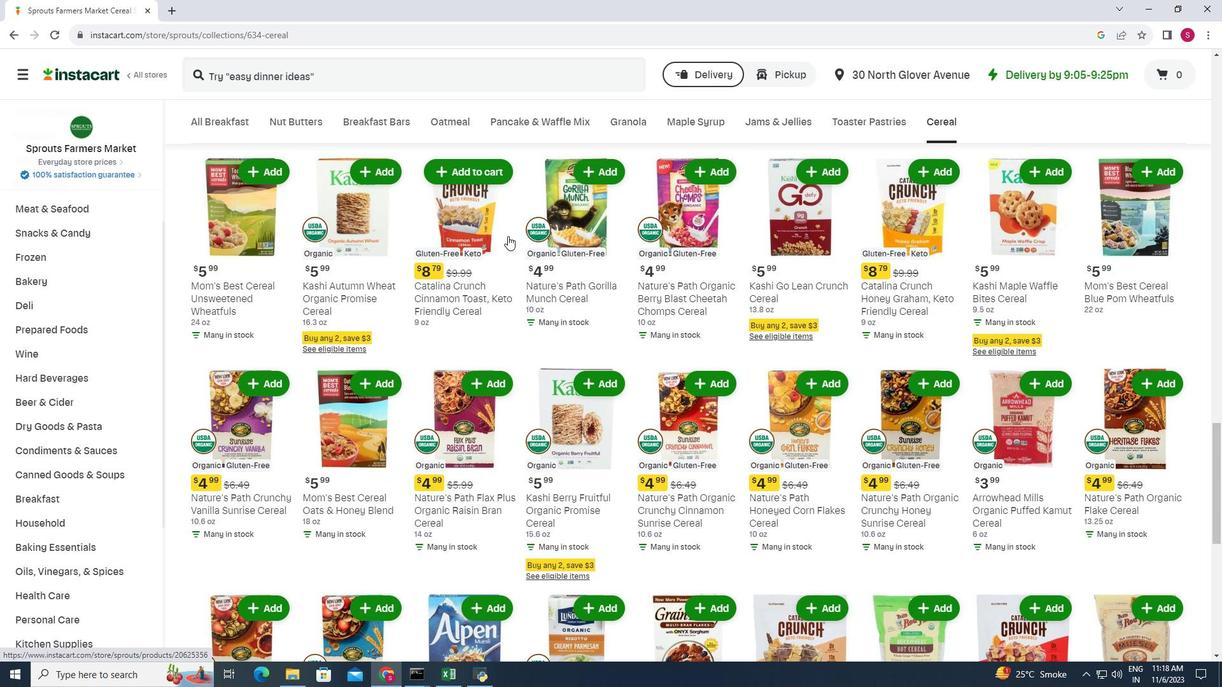 
Action: Mouse scrolled (508, 236) with delta (0, 0)
Screenshot: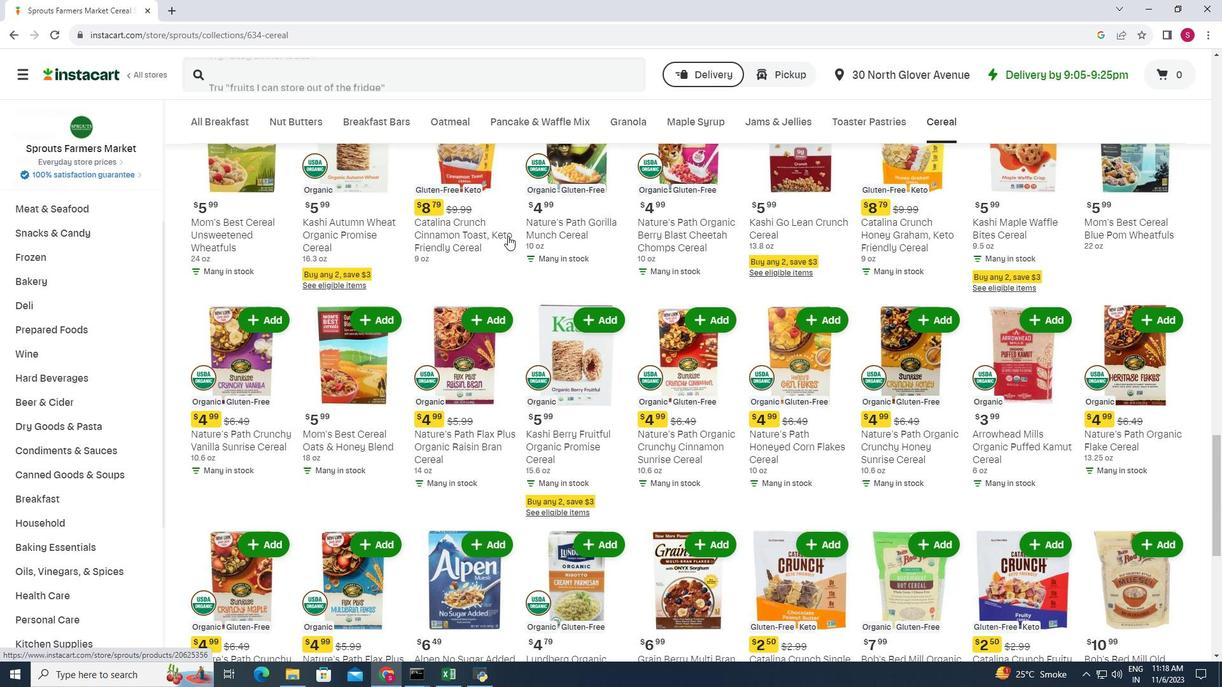 
Action: Mouse moved to (508, 240)
Screenshot: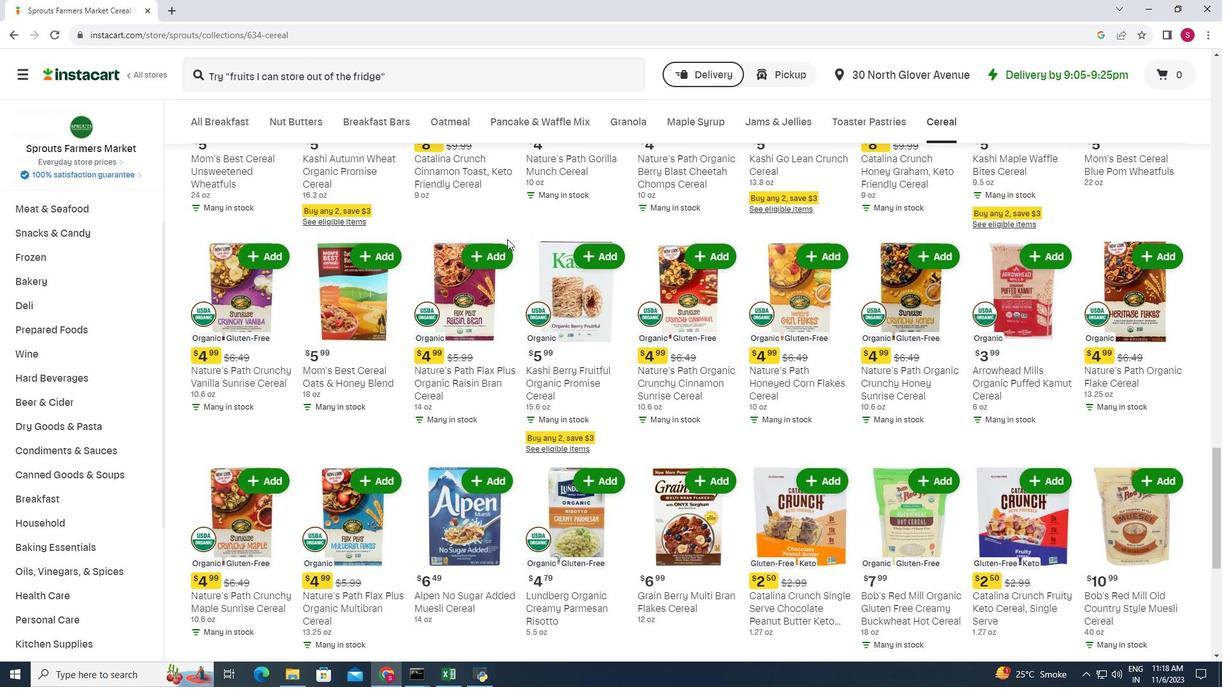 
Action: Mouse scrolled (508, 239) with delta (0, 0)
Screenshot: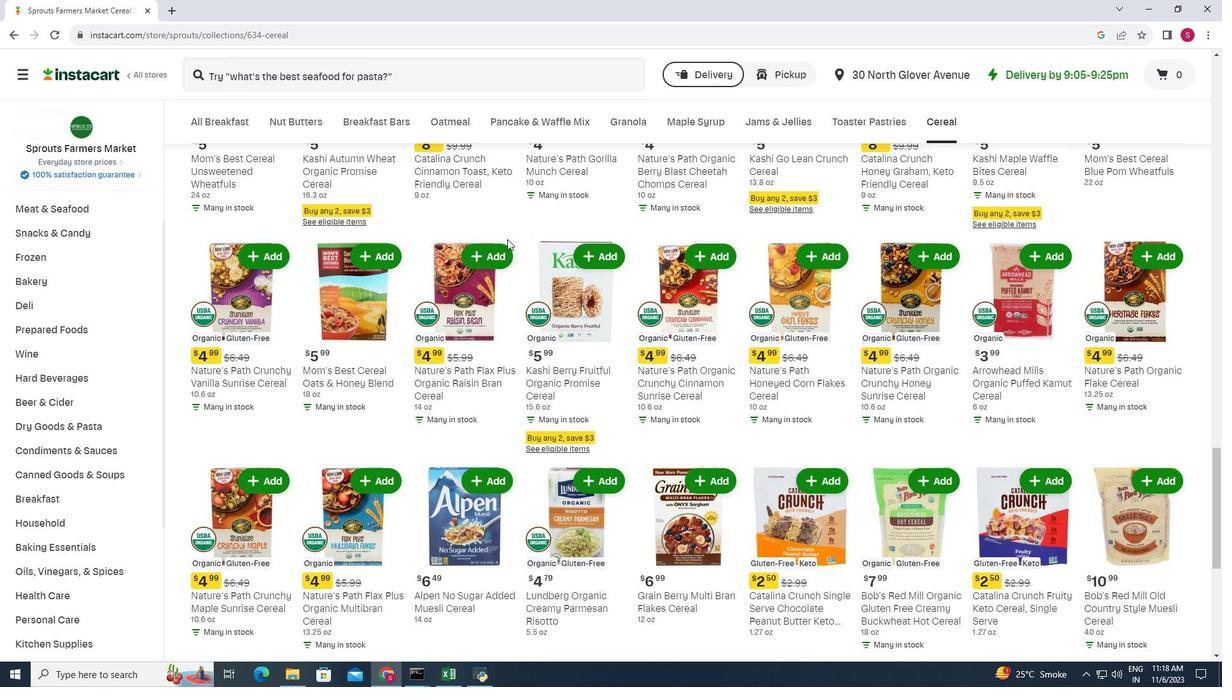 
Action: Mouse scrolled (508, 240) with delta (0, 0)
Screenshot: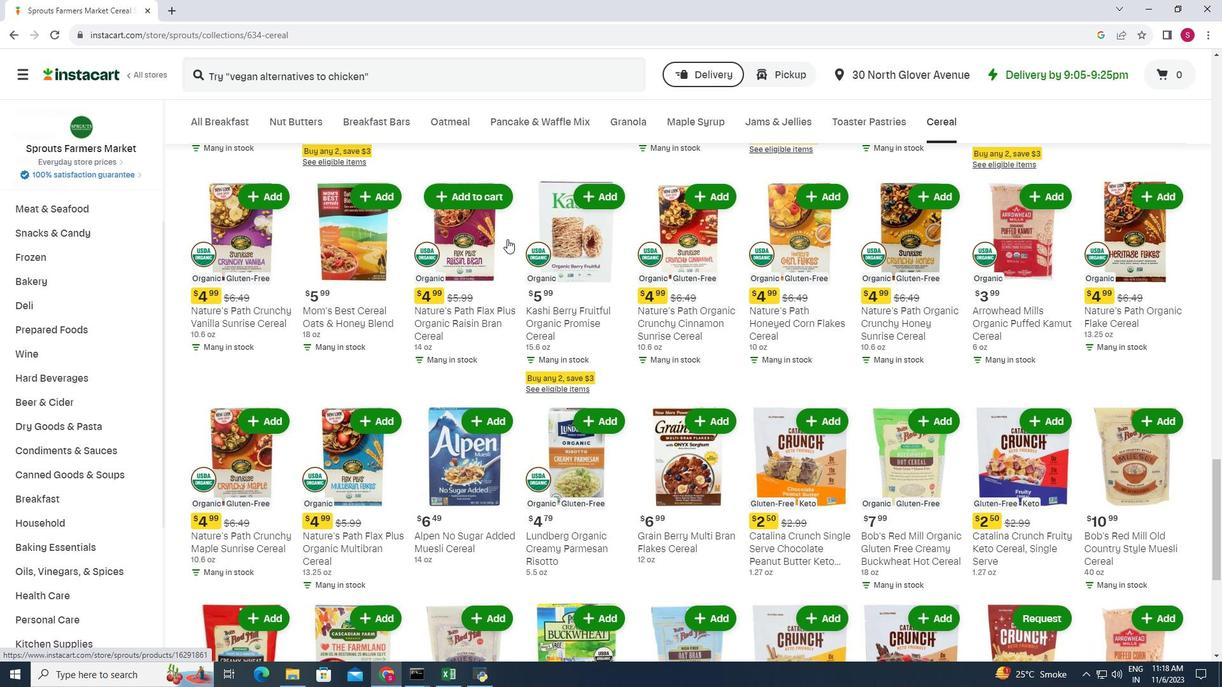 
Action: Mouse moved to (947, 259)
Screenshot: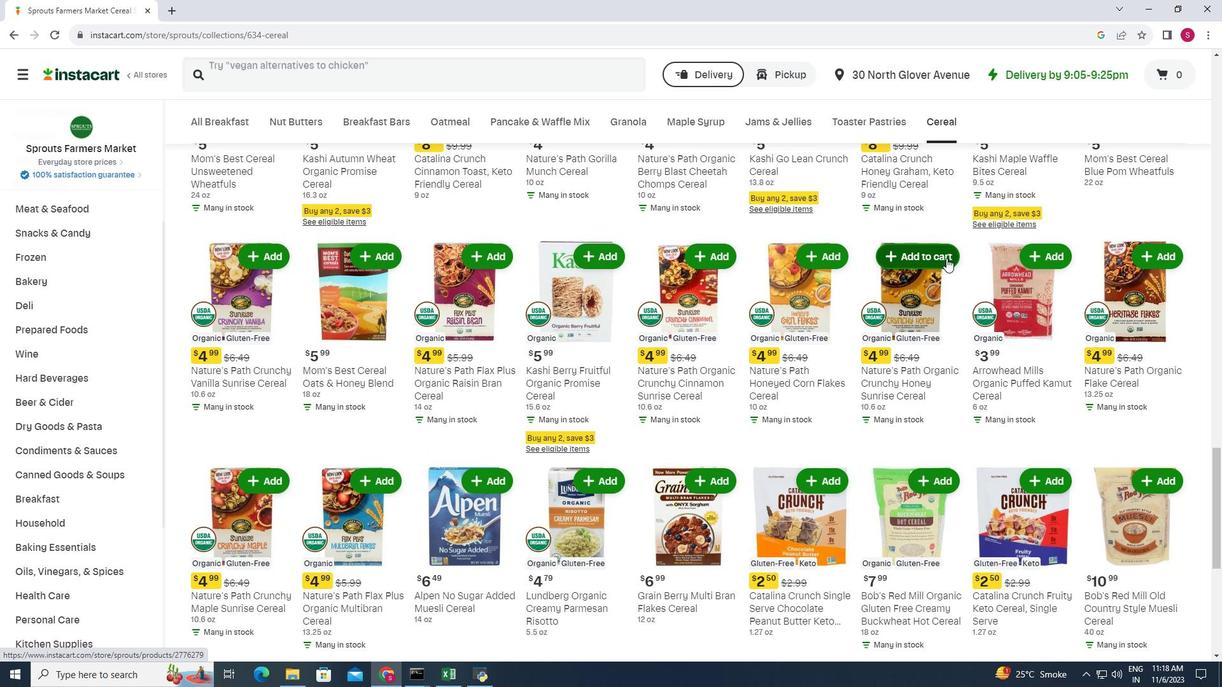 
Action: Mouse pressed left at (947, 259)
Screenshot: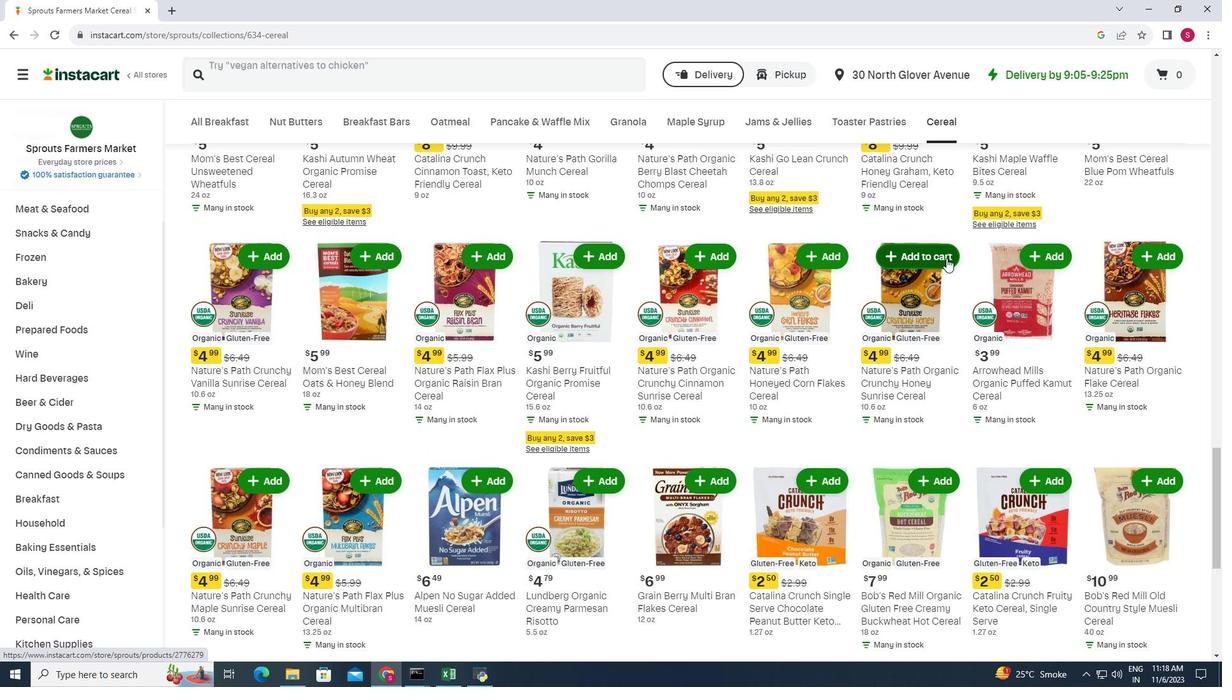 
Action: Mouse moved to (934, 202)
Screenshot: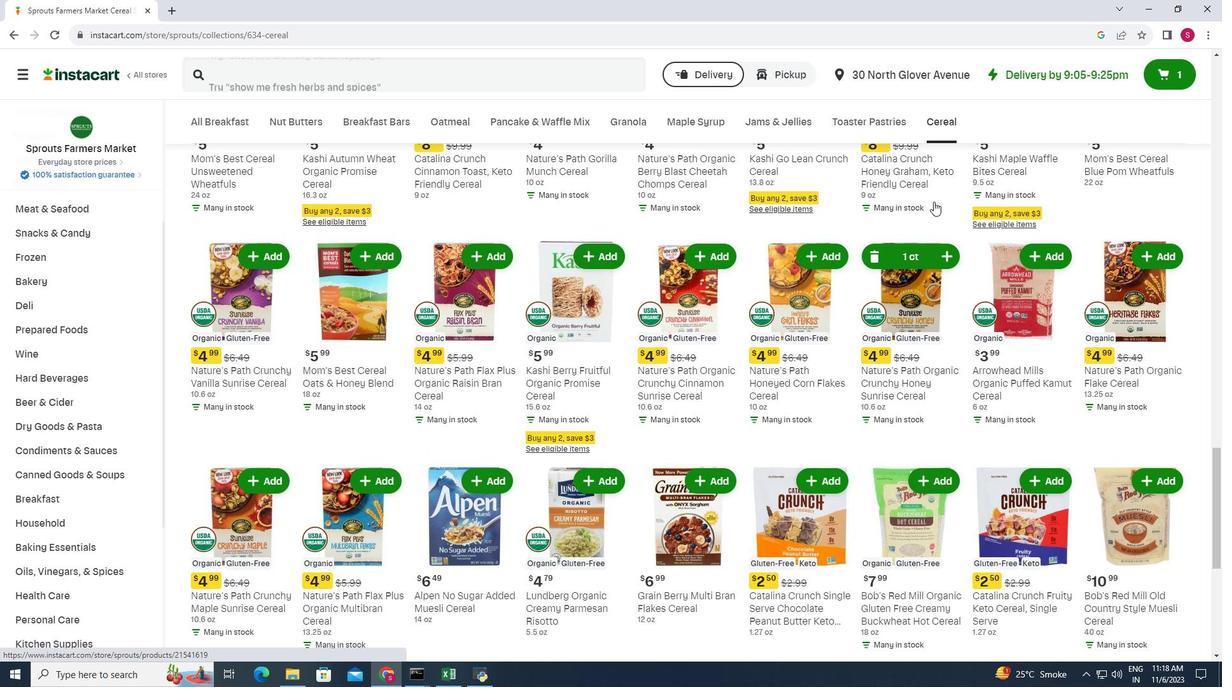 
